 Task: Search for accommodations in Dongsheng, China, with a price range of 10,000 to 16,000, allowing pets, and including amenities like WiFi, TV, free parking, gym, and breakfast. Ensure self check-in and step-free access.
Action: Mouse moved to (409, 88)
Screenshot: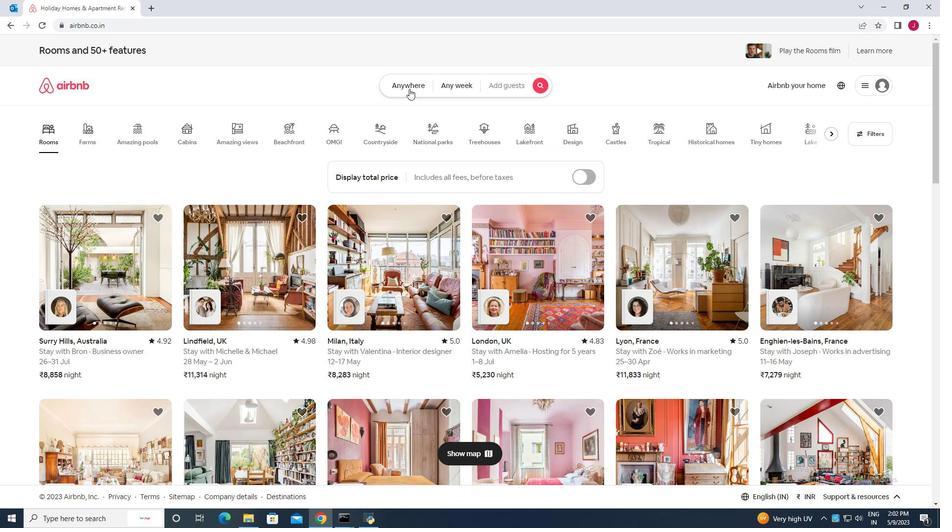 
Action: Mouse pressed left at (409, 88)
Screenshot: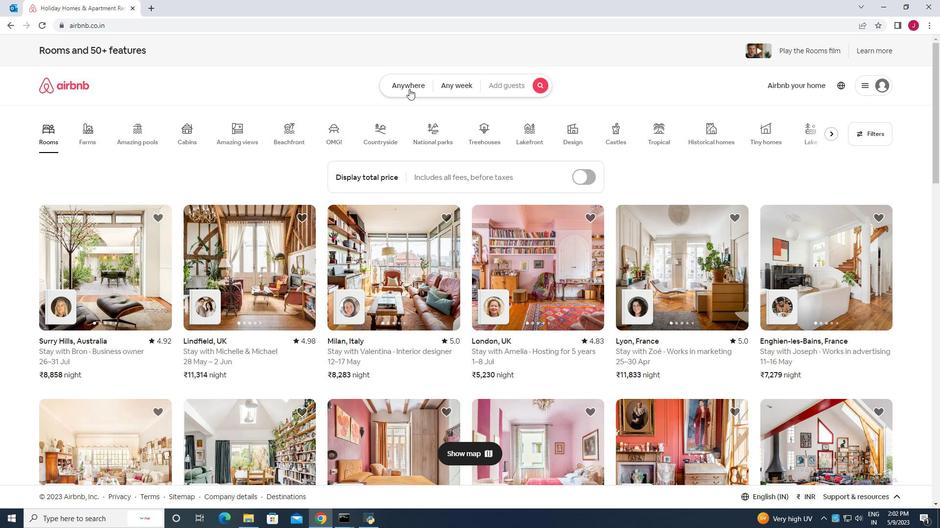 
Action: Mouse moved to (311, 126)
Screenshot: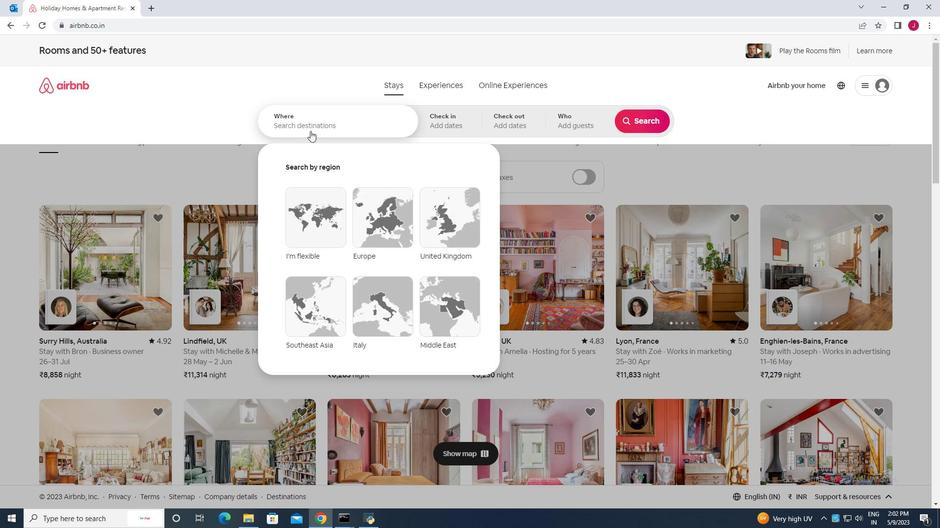 
Action: Mouse pressed left at (311, 126)
Screenshot: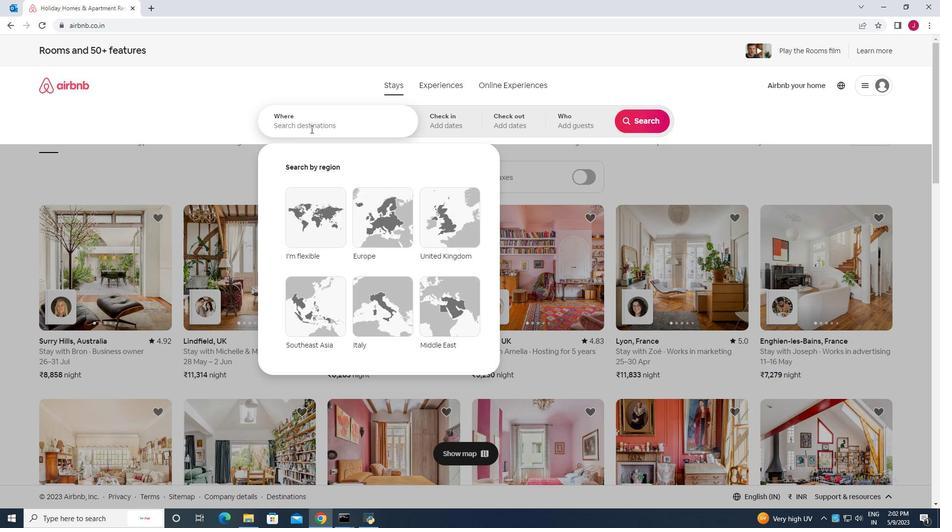 
Action: Key pressed <Key.caps_lock>D<Key.caps_lock>ongsheng<Key.space>china
Screenshot: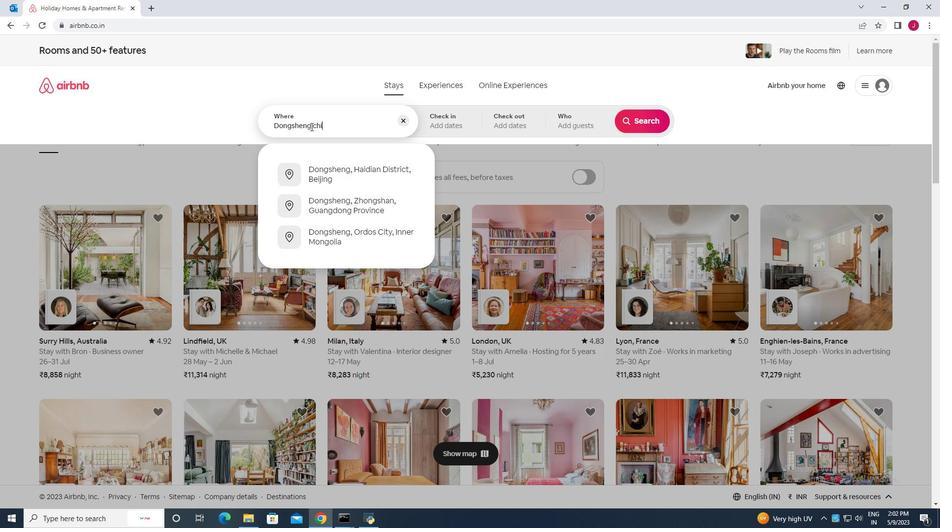 
Action: Mouse moved to (346, 139)
Screenshot: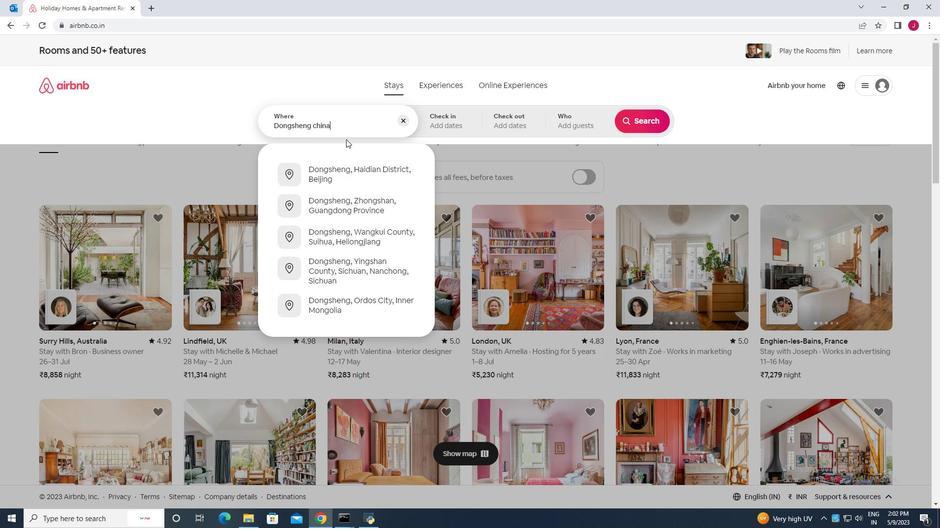 
Action: Key pressed <Key.enter>
Screenshot: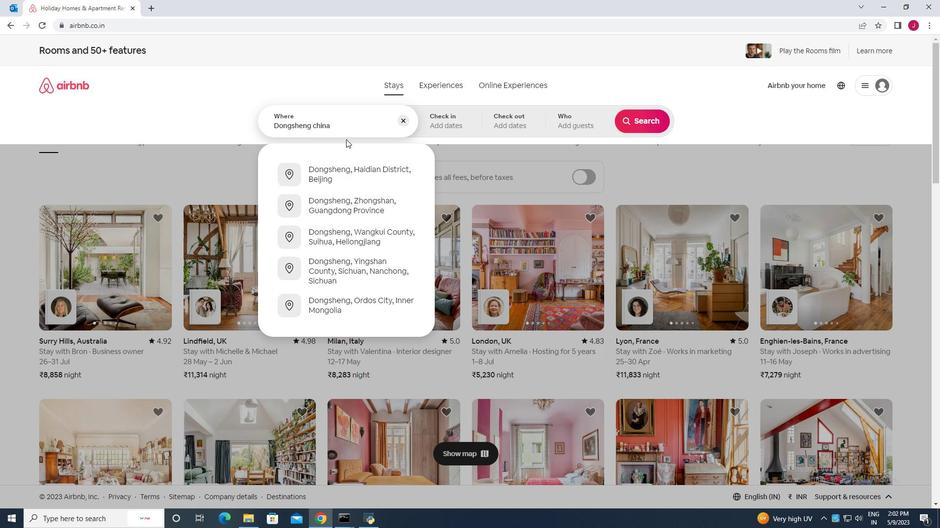 
Action: Mouse moved to (638, 200)
Screenshot: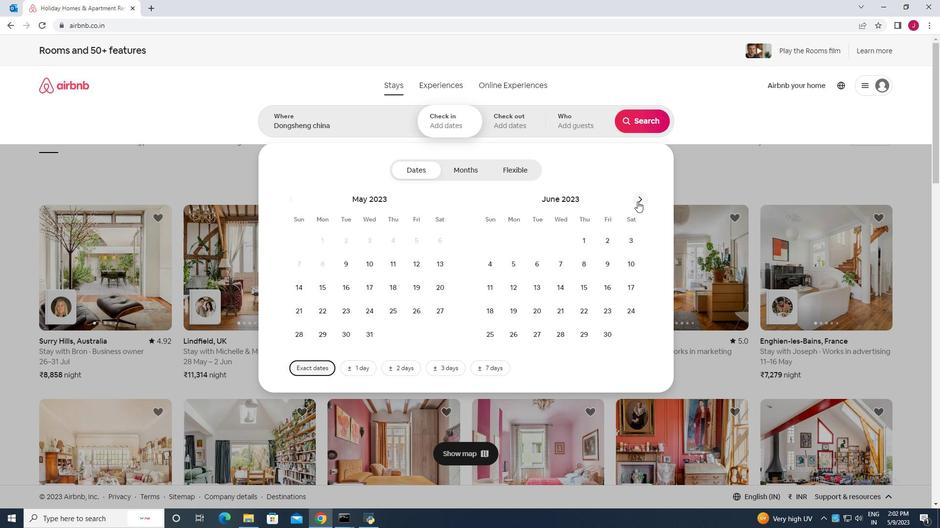 
Action: Mouse pressed left at (638, 200)
Screenshot: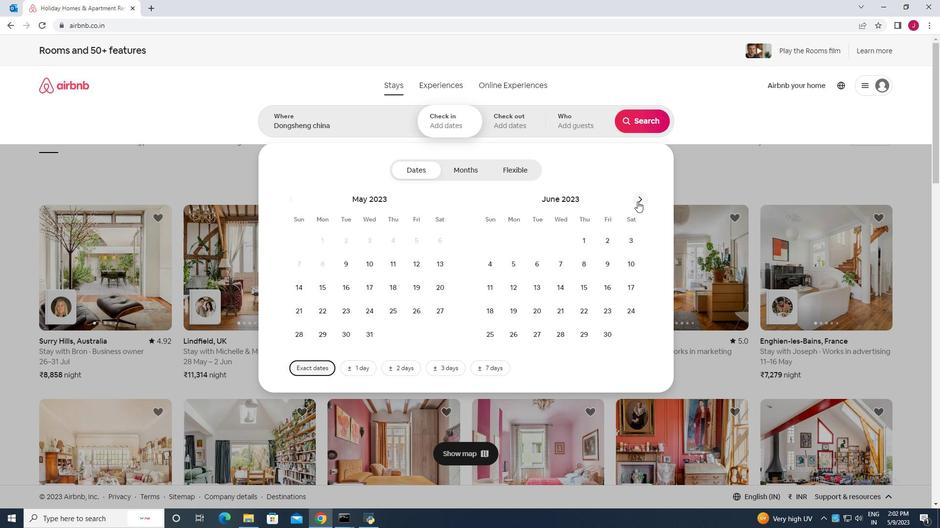 
Action: Mouse moved to (558, 288)
Screenshot: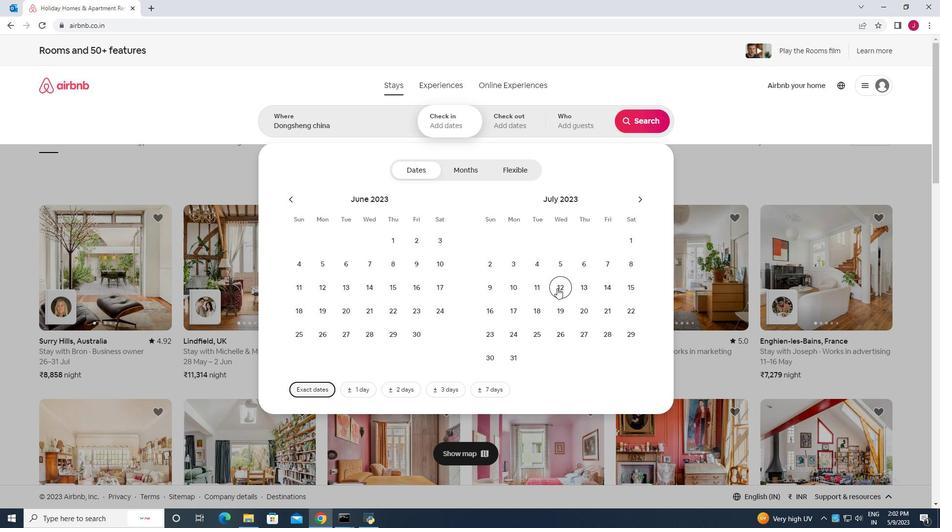 
Action: Mouse pressed left at (558, 288)
Screenshot: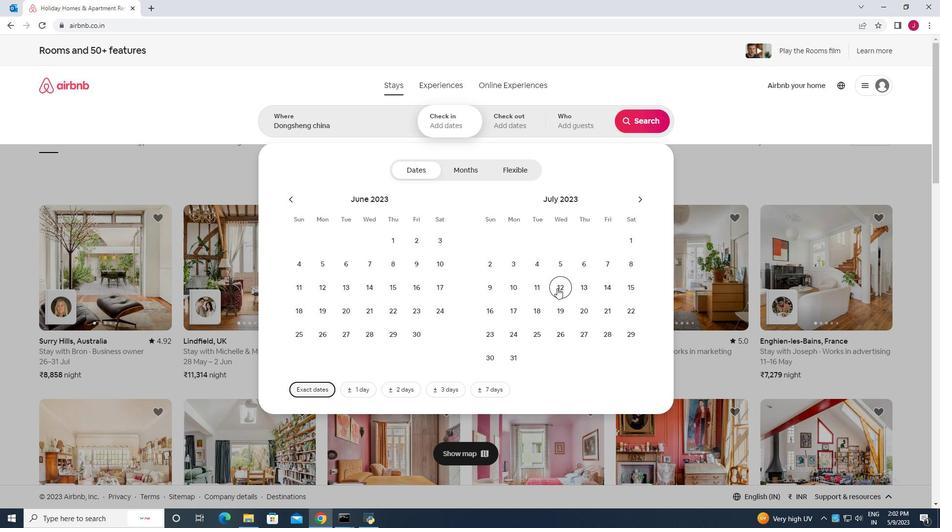 
Action: Mouse moved to (492, 312)
Screenshot: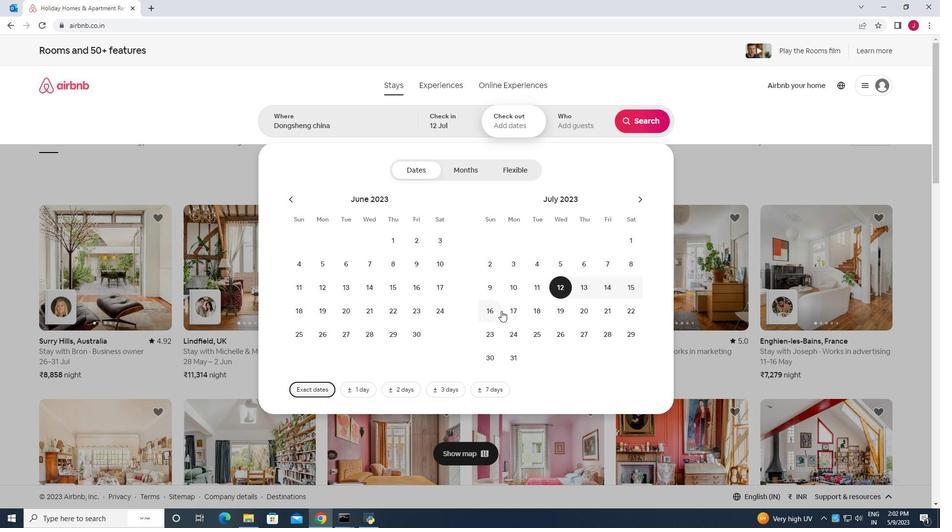
Action: Mouse pressed left at (492, 312)
Screenshot: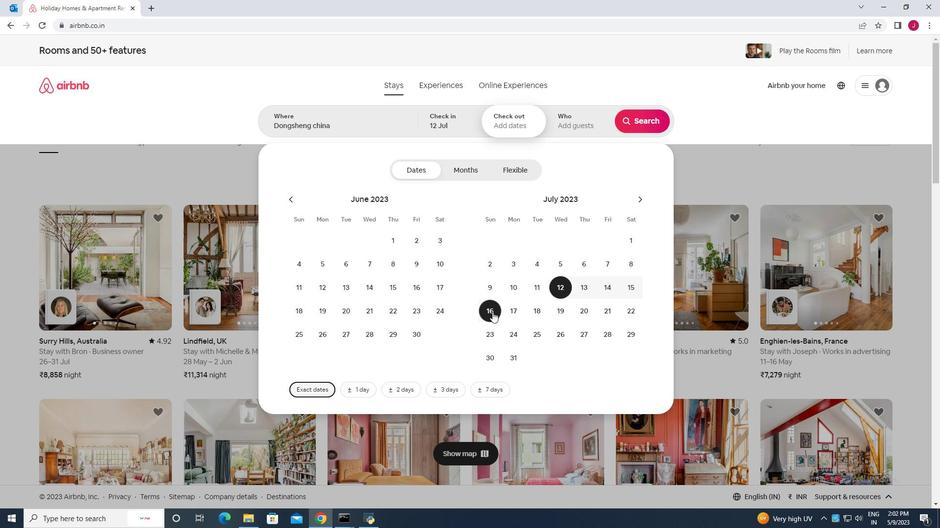 
Action: Mouse moved to (570, 119)
Screenshot: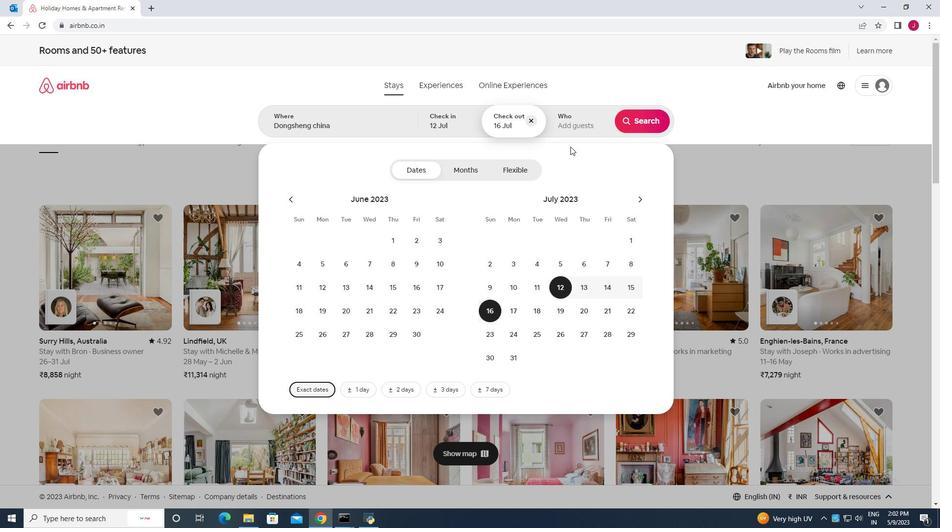 
Action: Mouse pressed left at (570, 119)
Screenshot: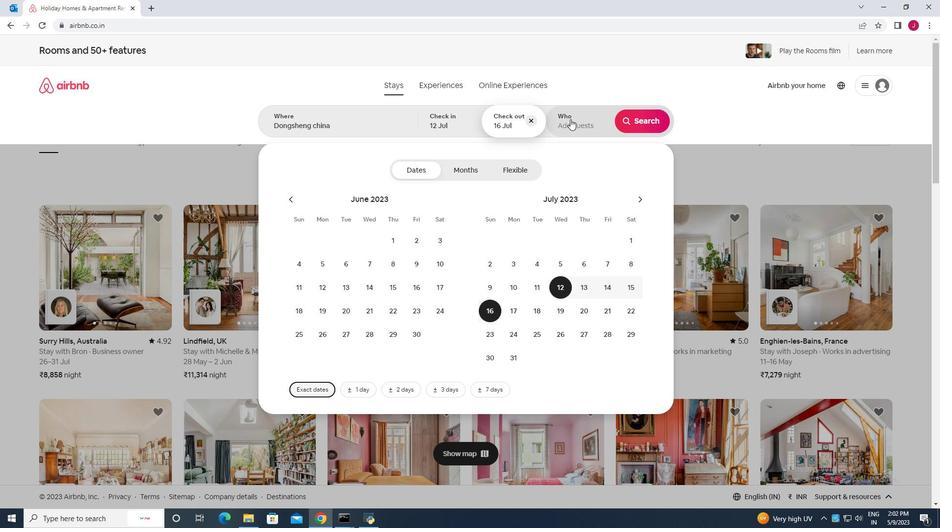 
Action: Mouse moved to (651, 171)
Screenshot: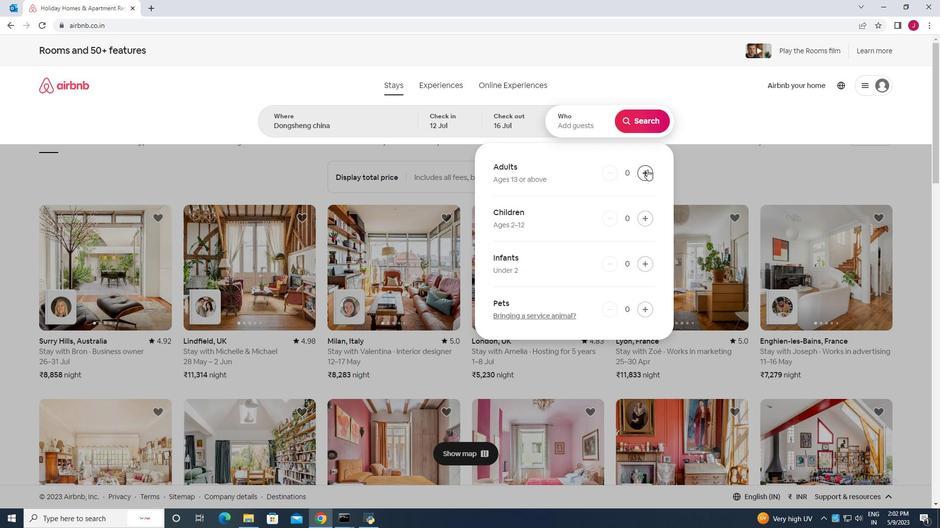 
Action: Mouse pressed left at (651, 171)
Screenshot: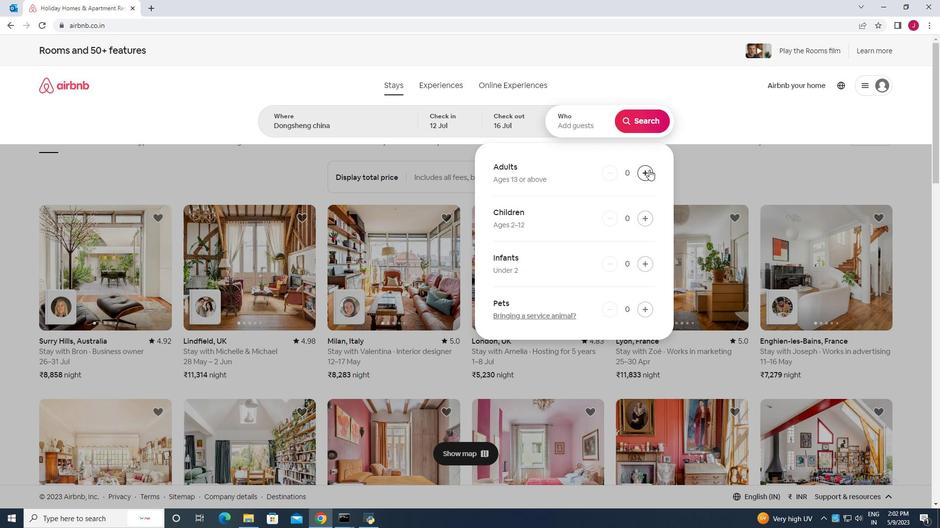 
Action: Mouse pressed left at (651, 171)
Screenshot: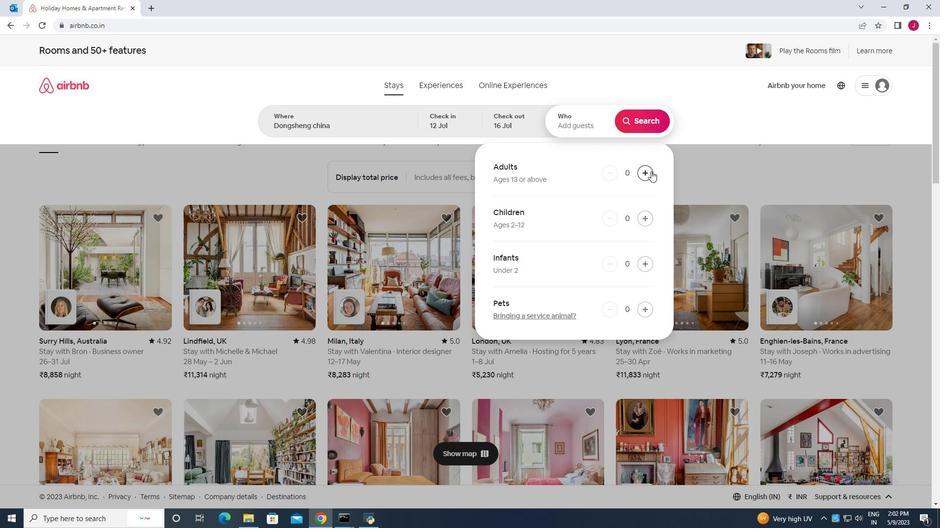 
Action: Mouse pressed left at (651, 171)
Screenshot: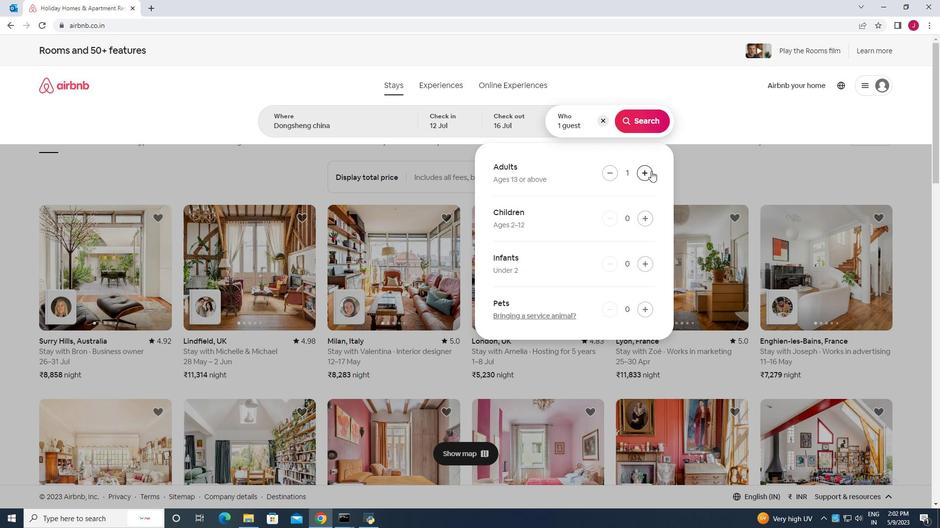 
Action: Mouse pressed left at (651, 171)
Screenshot: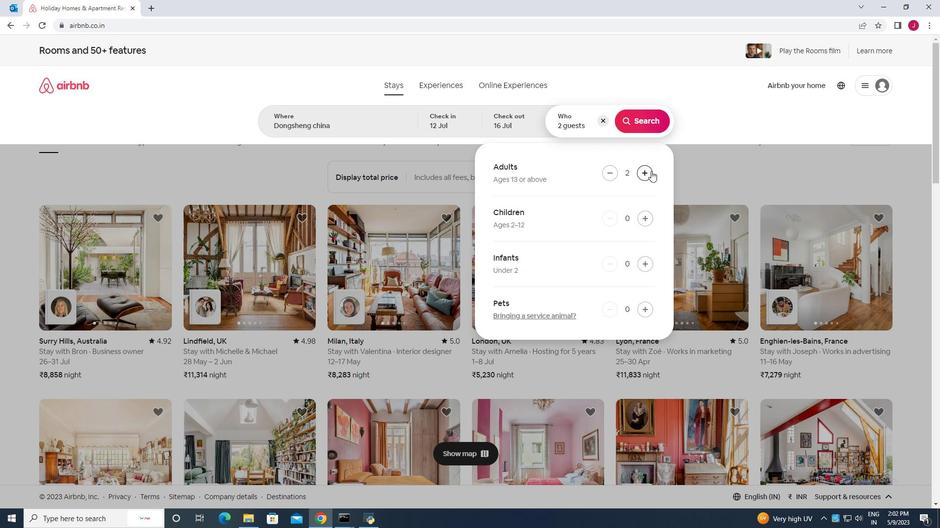 
Action: Mouse pressed left at (651, 171)
Screenshot: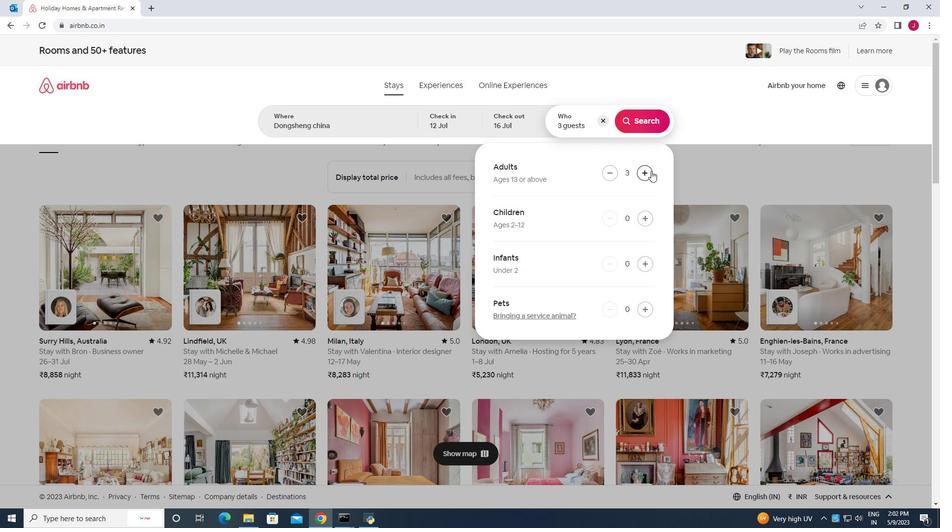 
Action: Mouse pressed left at (651, 171)
Screenshot: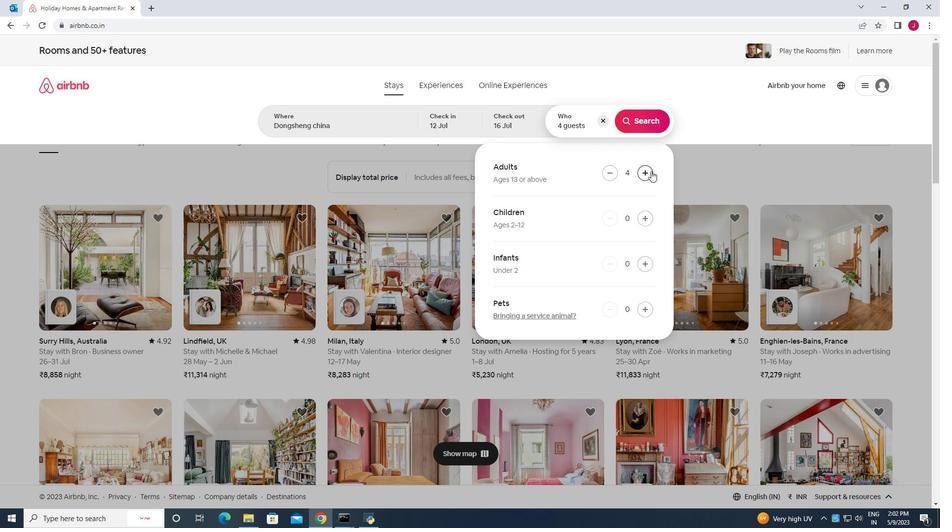
Action: Mouse pressed left at (651, 171)
Screenshot: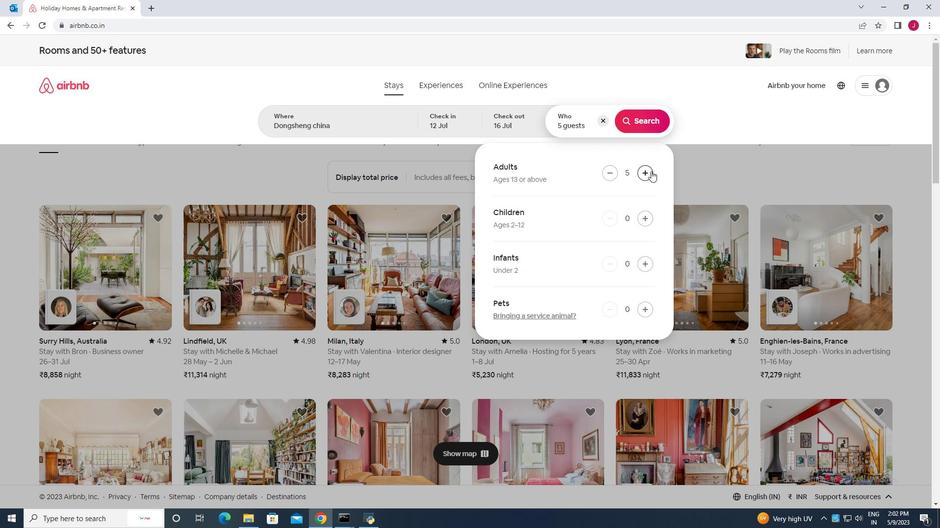 
Action: Mouse pressed left at (651, 171)
Screenshot: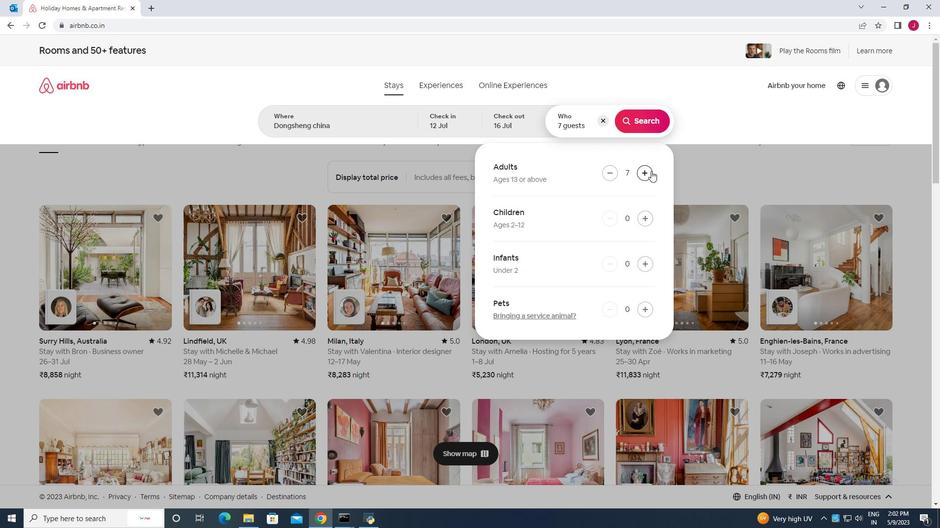 
Action: Mouse moved to (647, 117)
Screenshot: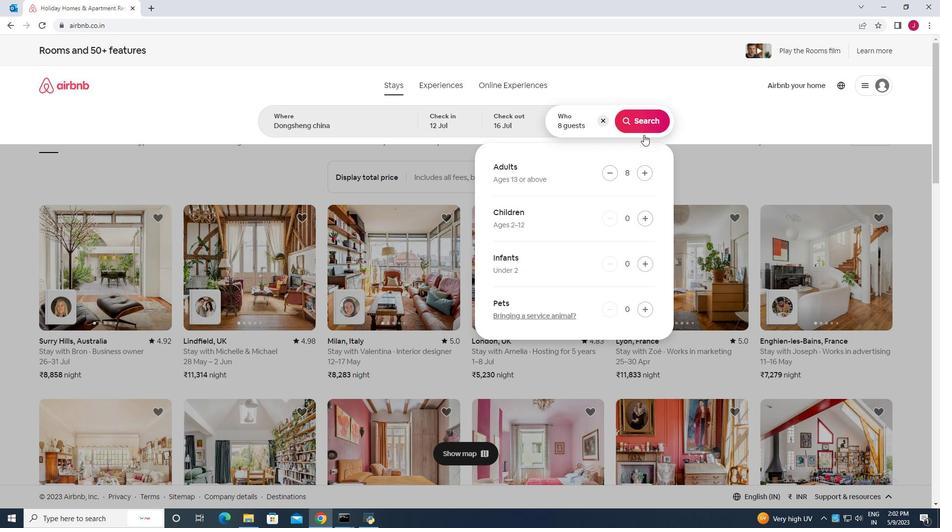 
Action: Mouse pressed left at (647, 117)
Screenshot: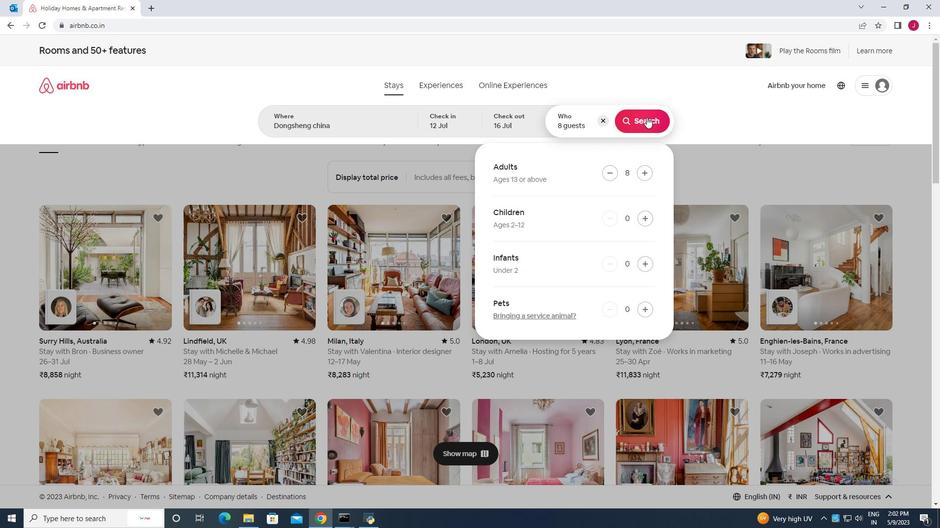 
Action: Mouse moved to (899, 94)
Screenshot: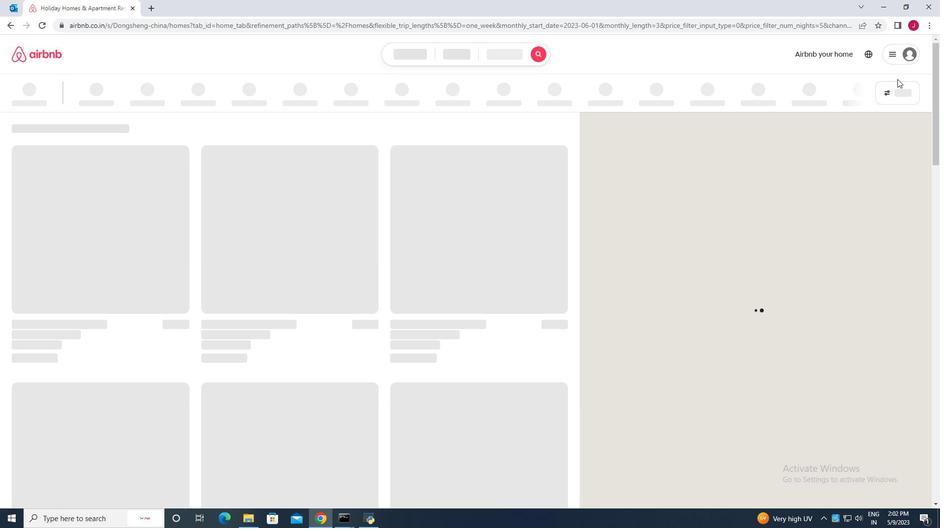 
Action: Mouse pressed left at (899, 94)
Screenshot: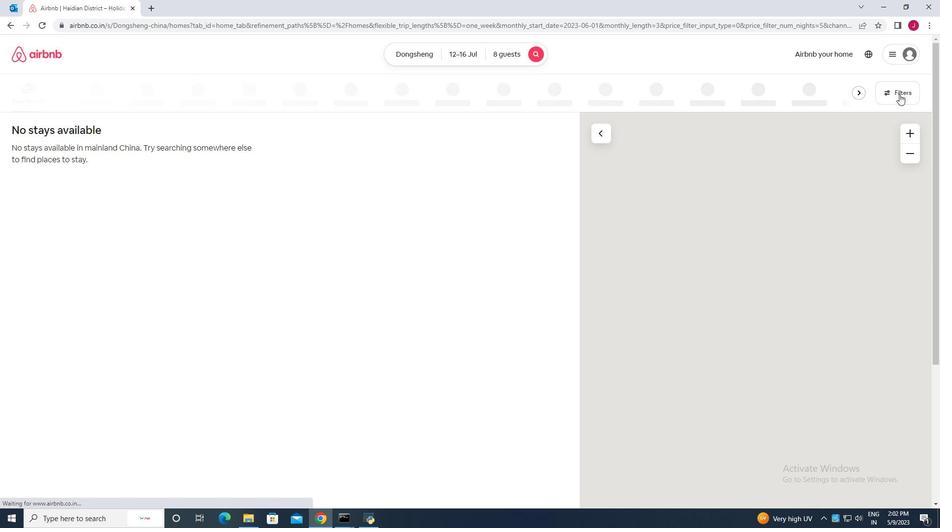 
Action: Mouse moved to (354, 338)
Screenshot: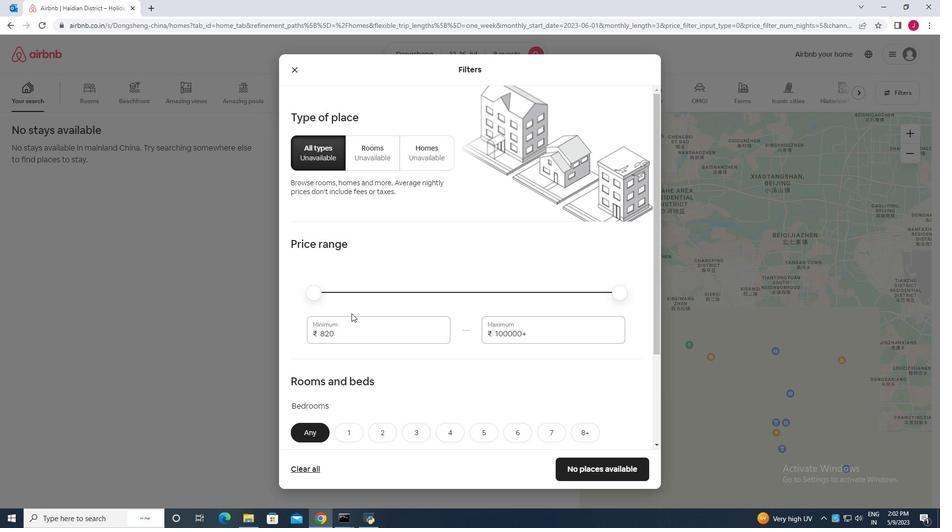 
Action: Mouse pressed left at (354, 338)
Screenshot: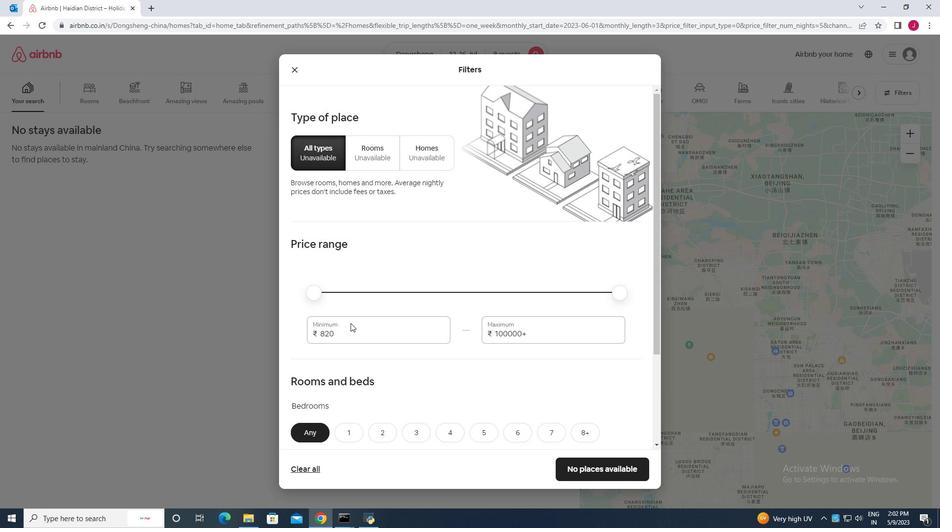 
Action: Mouse moved to (353, 336)
Screenshot: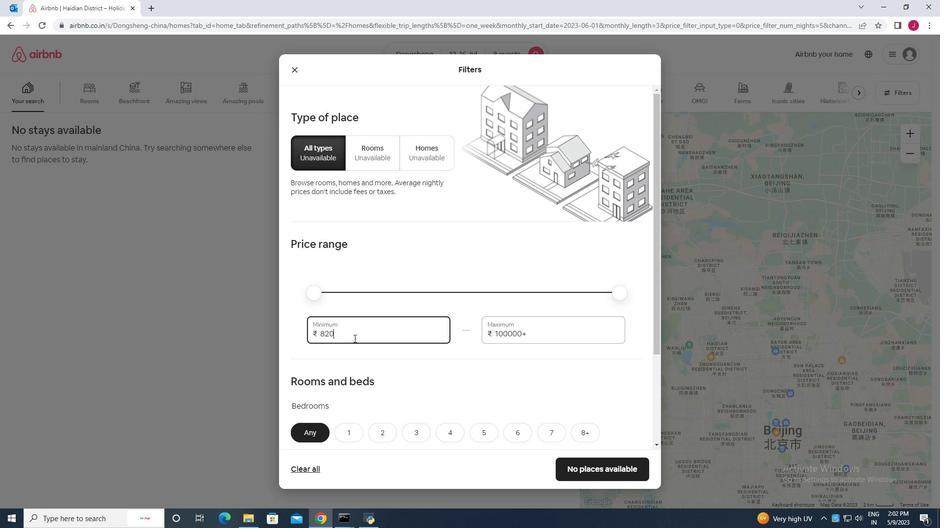 
Action: Key pressed <Key.backspace><Key.backspace><Key.backspace><Key.backspace><Key.backspace><Key.backspace><Key.backspace><Key.backspace>10000
Screenshot: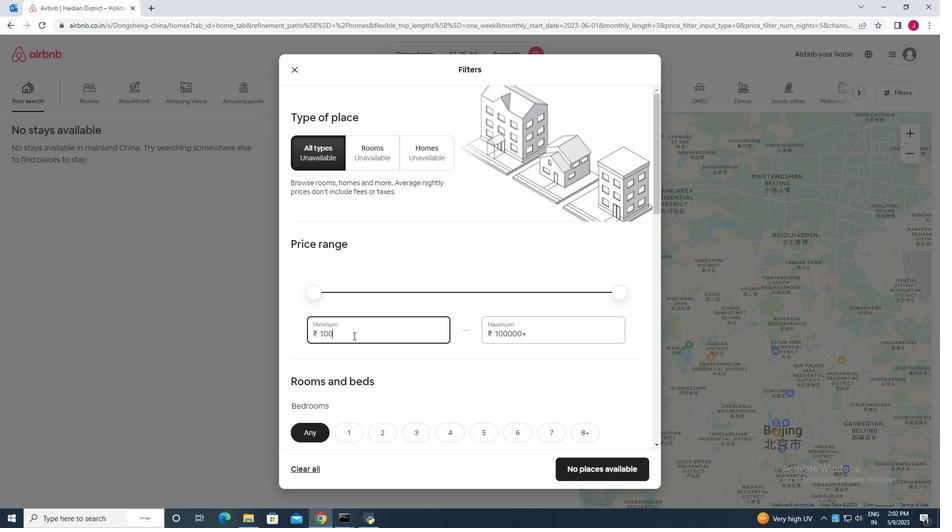 
Action: Mouse moved to (553, 336)
Screenshot: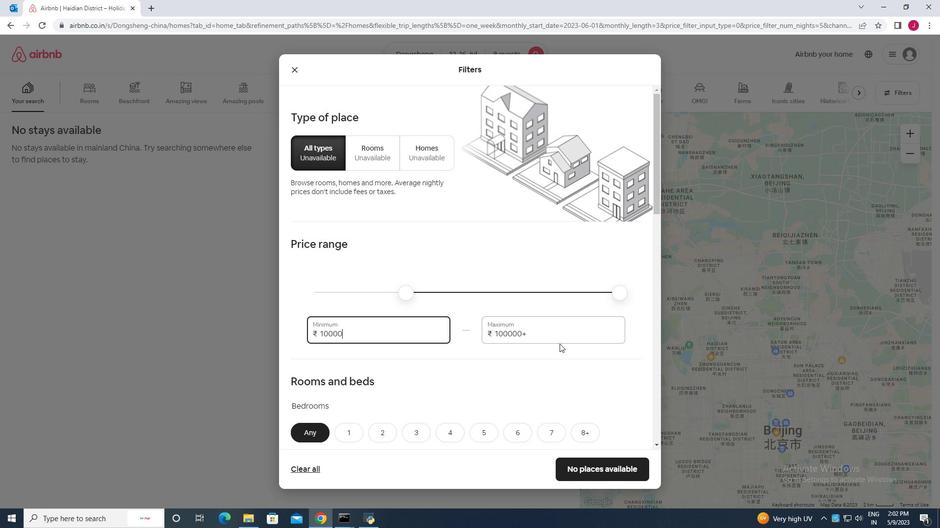 
Action: Mouse pressed left at (553, 336)
Screenshot: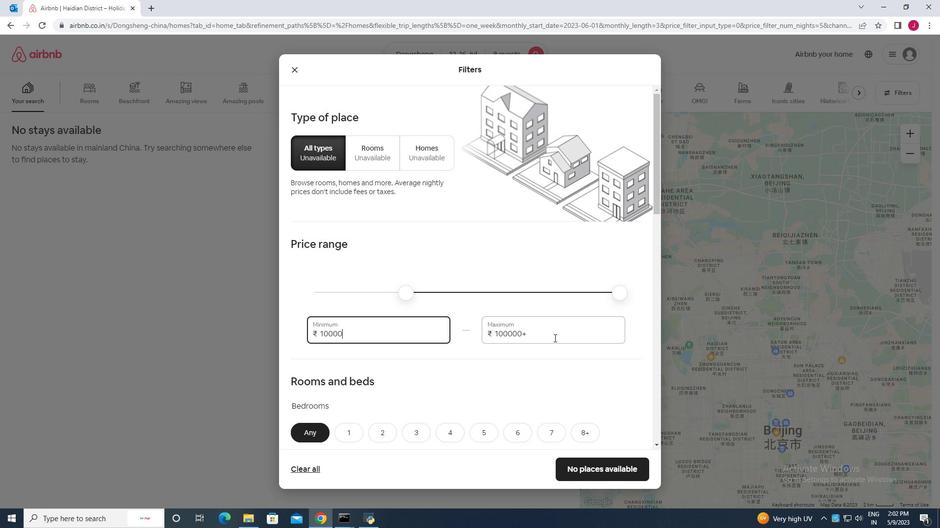
Action: Mouse moved to (553, 336)
Screenshot: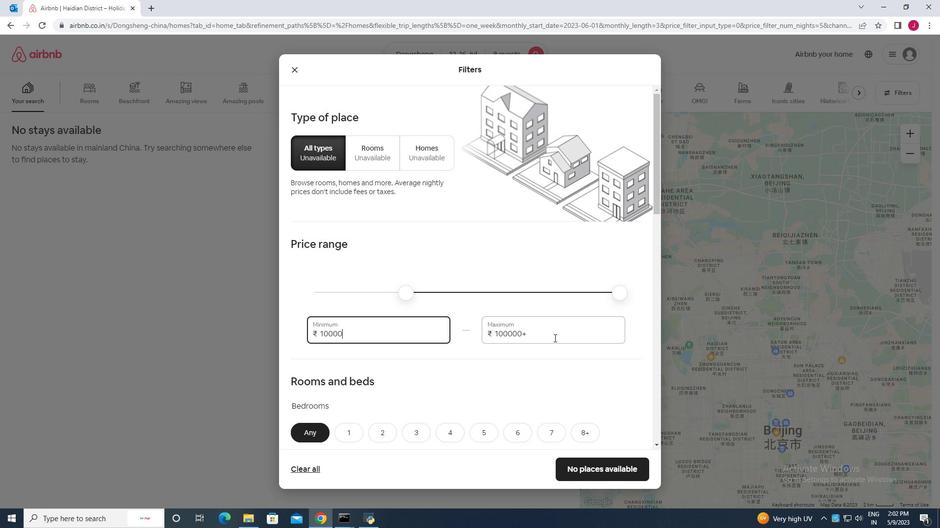 
Action: Key pressed <Key.backspace><Key.backspace><Key.backspace><Key.backspace><Key.backspace><Key.backspace>6000
Screenshot: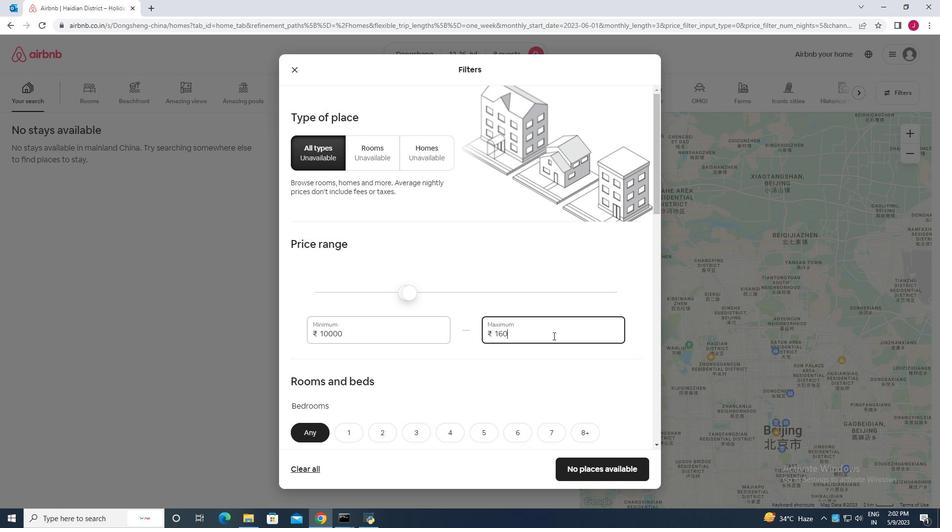 
Action: Mouse moved to (528, 359)
Screenshot: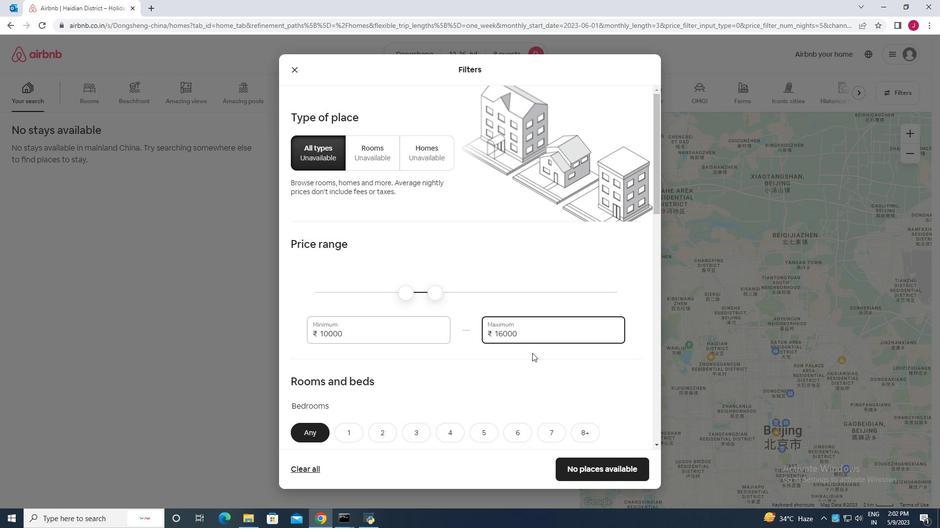 
Action: Mouse scrolled (528, 358) with delta (0, 0)
Screenshot: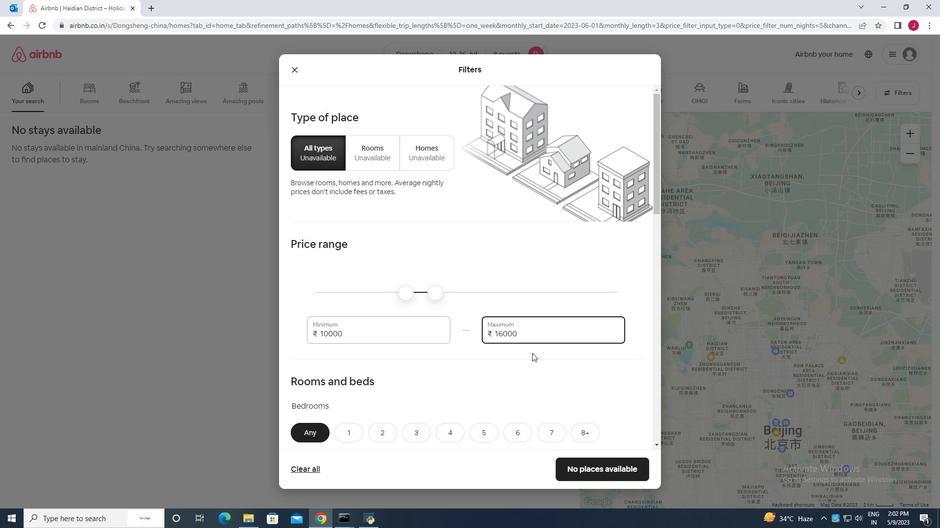 
Action: Mouse moved to (528, 359)
Screenshot: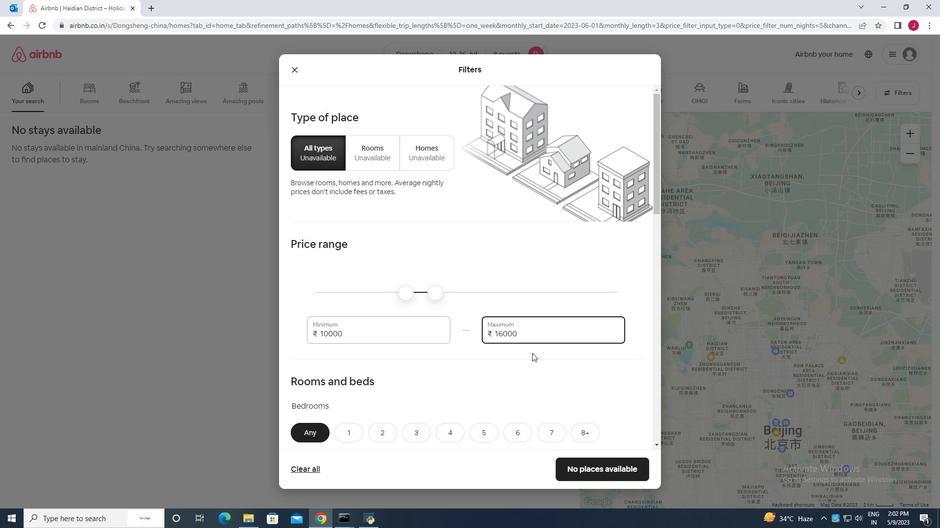 
Action: Mouse scrolled (528, 359) with delta (0, 0)
Screenshot: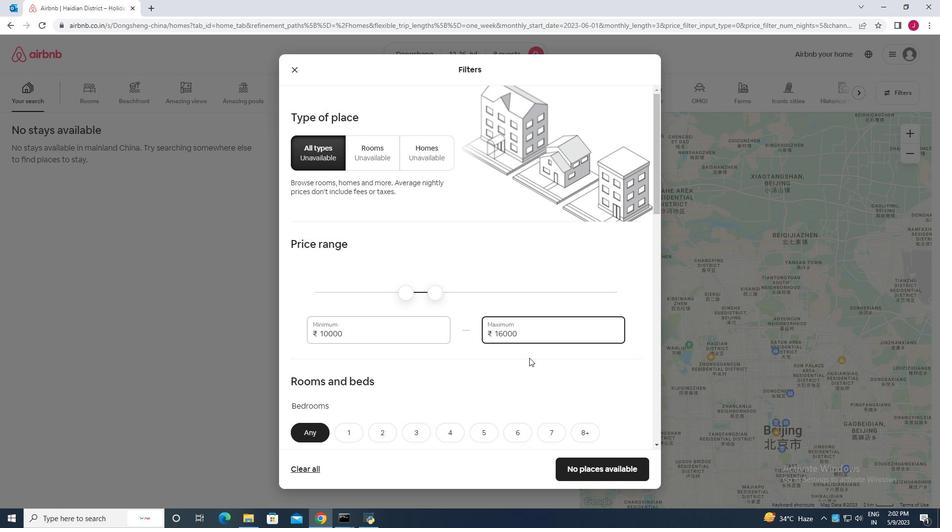
Action: Mouse scrolled (528, 359) with delta (0, 0)
Screenshot: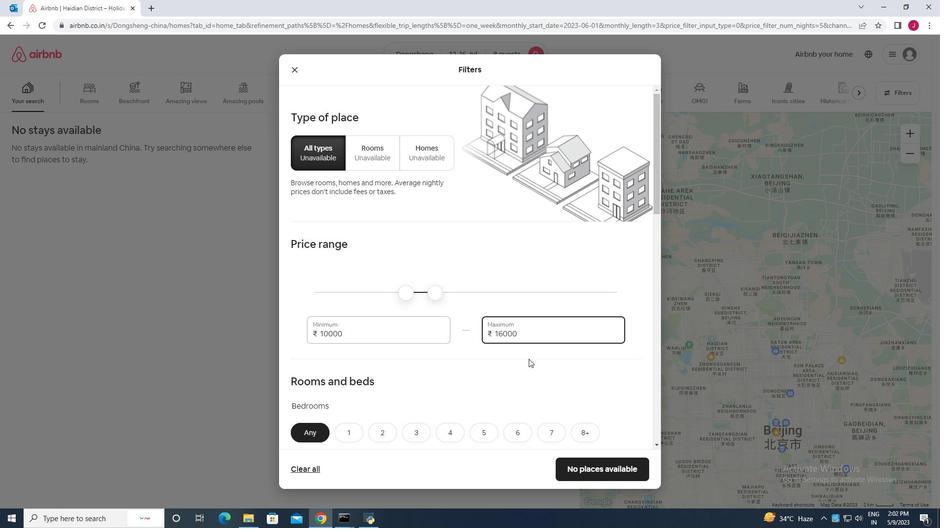 
Action: Mouse moved to (533, 337)
Screenshot: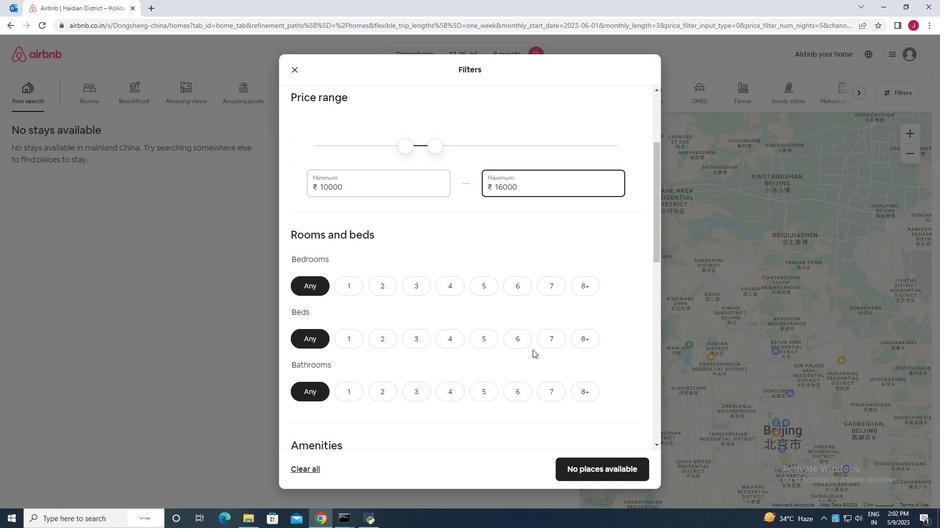 
Action: Mouse scrolled (533, 336) with delta (0, 0)
Screenshot: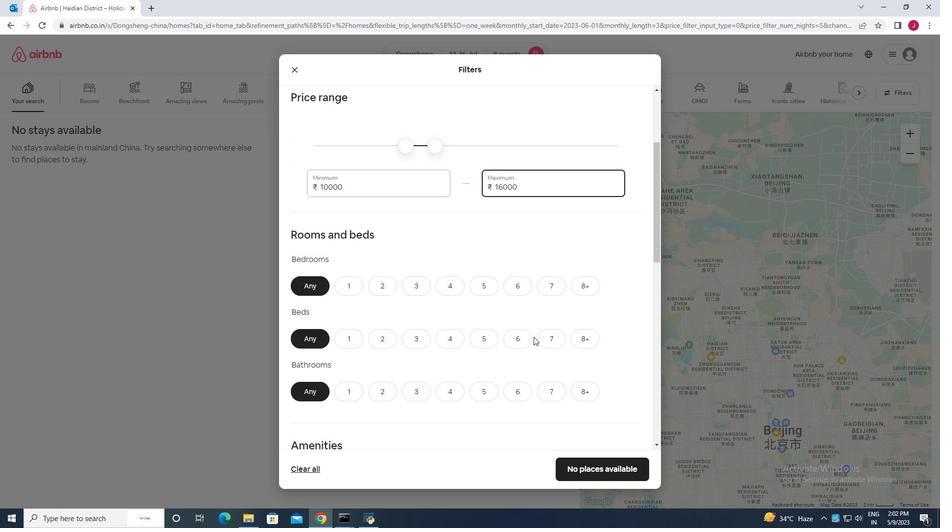 
Action: Mouse scrolled (533, 336) with delta (0, 0)
Screenshot: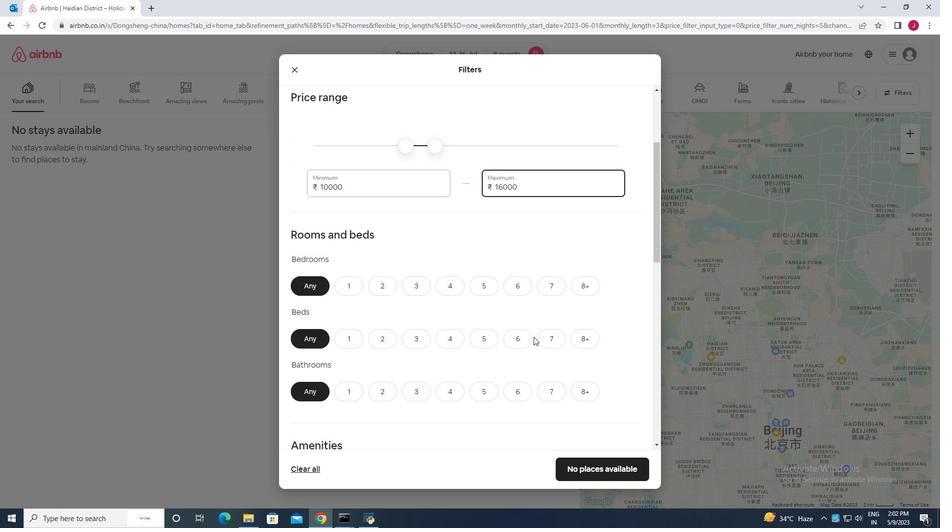 
Action: Mouse moved to (584, 187)
Screenshot: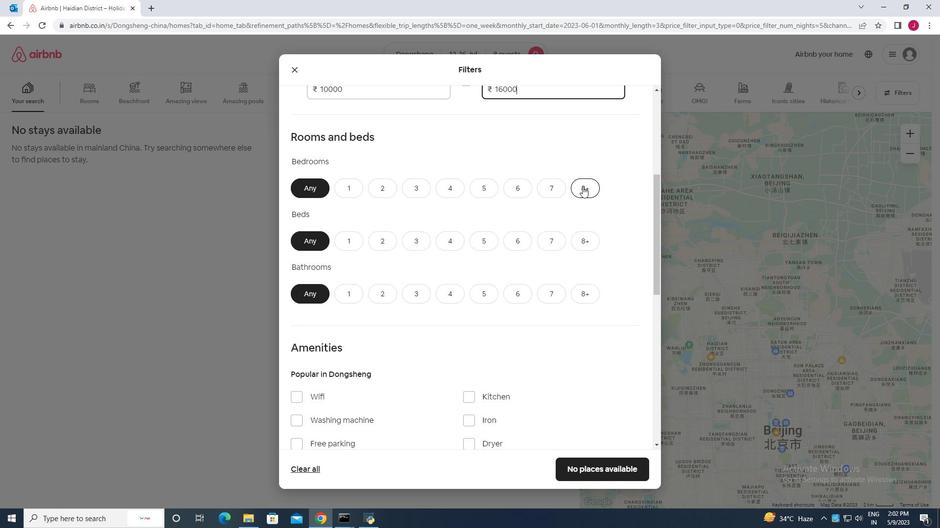 
Action: Mouse pressed left at (584, 187)
Screenshot: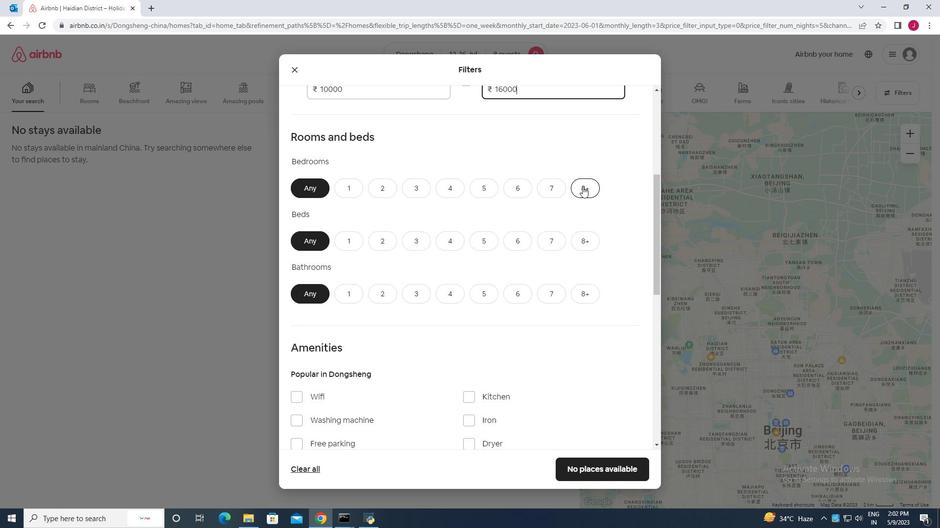
Action: Mouse moved to (586, 237)
Screenshot: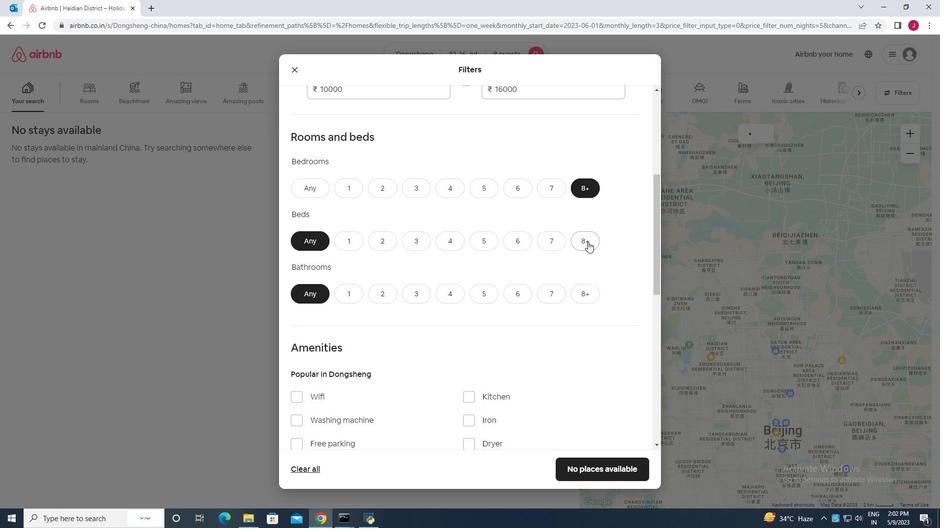 
Action: Mouse pressed left at (586, 237)
Screenshot: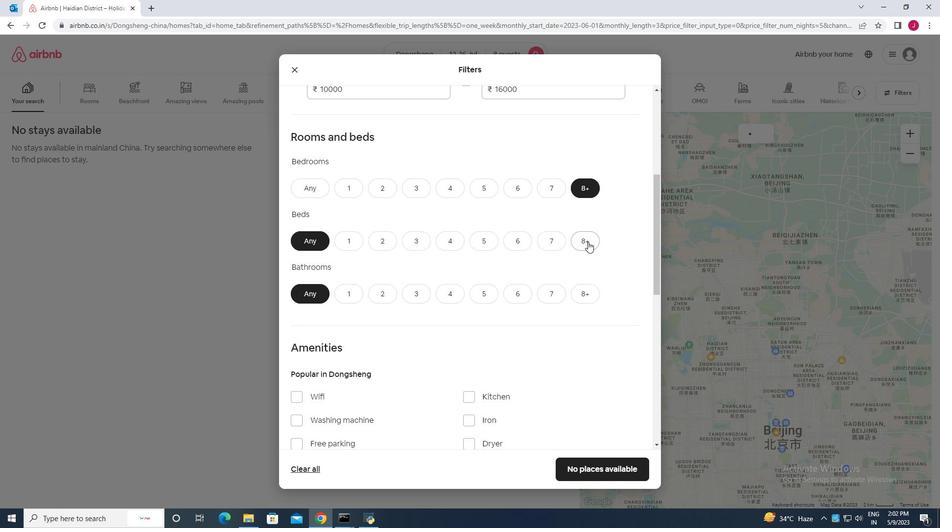 
Action: Mouse moved to (585, 291)
Screenshot: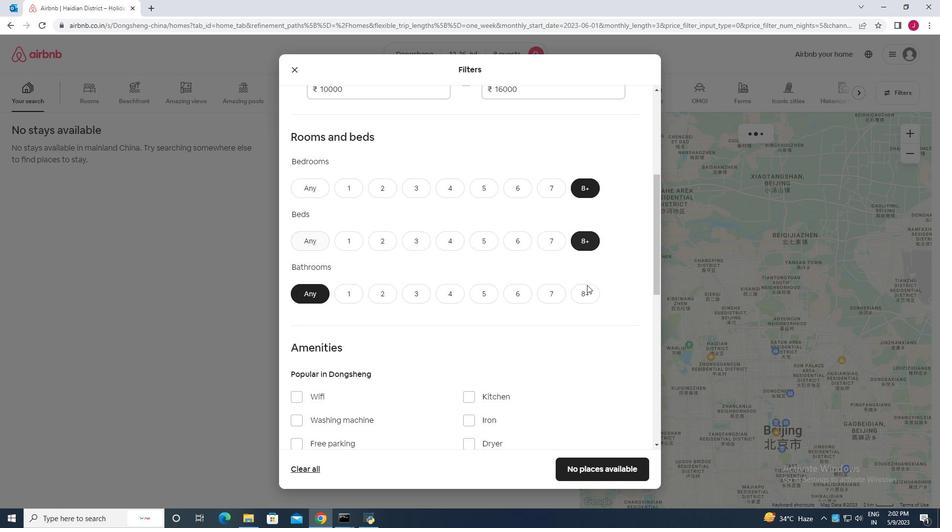 
Action: Mouse pressed left at (585, 291)
Screenshot: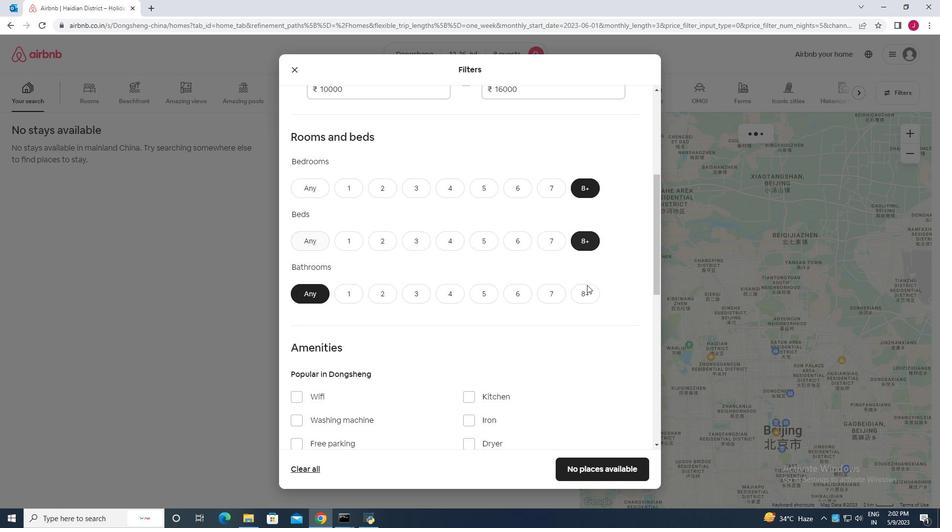 
Action: Mouse moved to (469, 287)
Screenshot: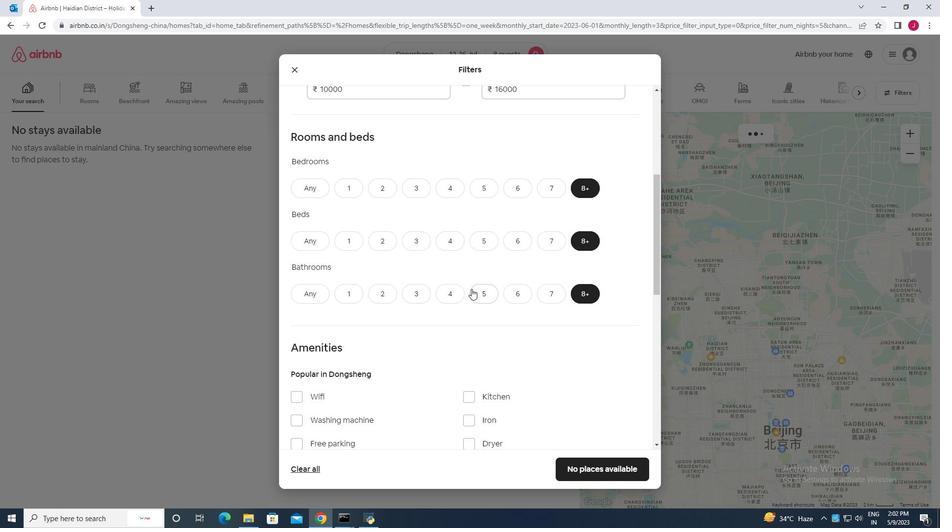 
Action: Mouse scrolled (469, 286) with delta (0, 0)
Screenshot: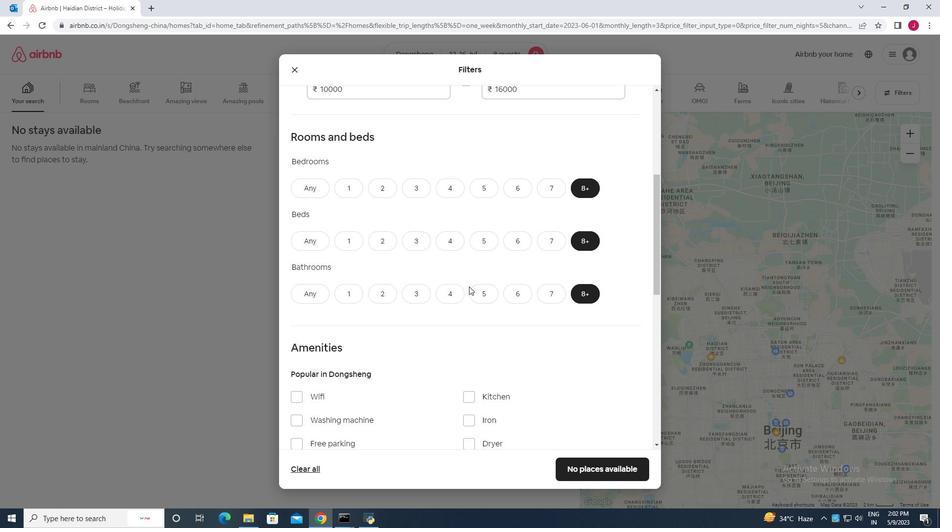 
Action: Mouse scrolled (469, 286) with delta (0, 0)
Screenshot: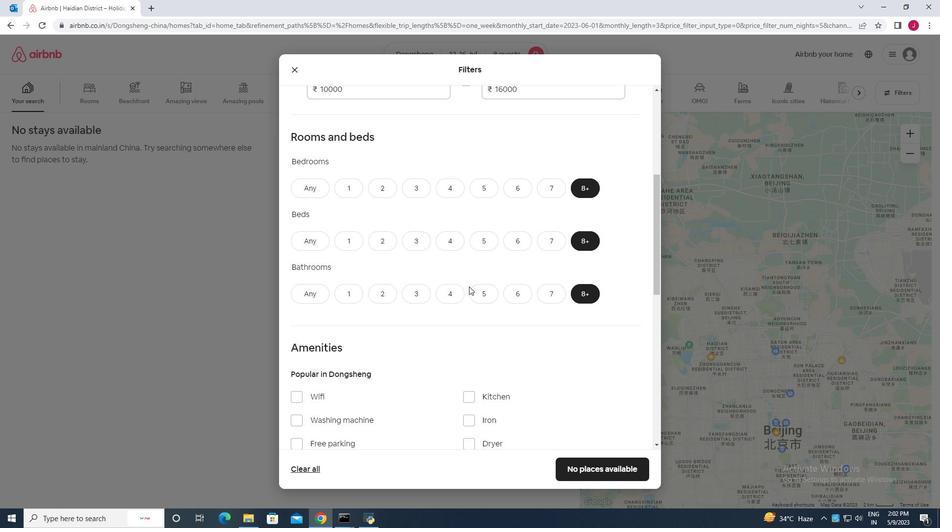 
Action: Mouse moved to (466, 286)
Screenshot: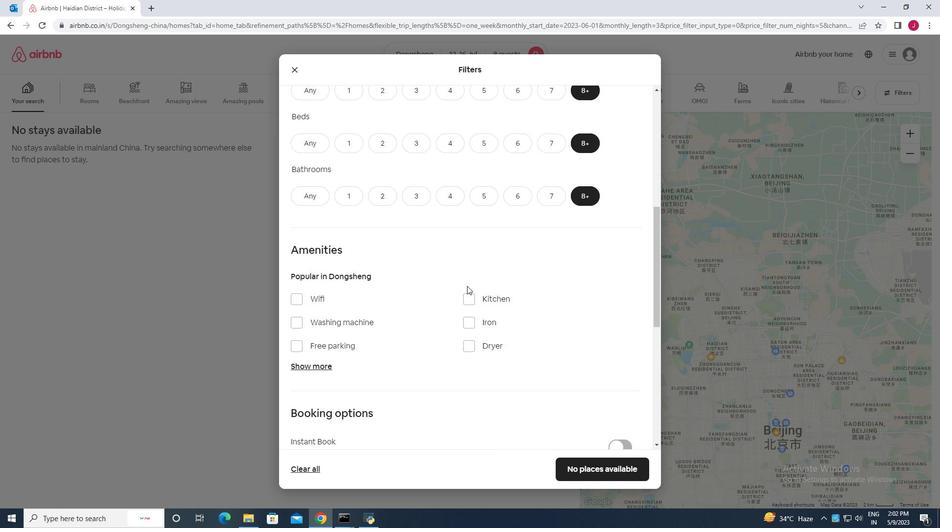 
Action: Mouse scrolled (466, 285) with delta (0, 0)
Screenshot: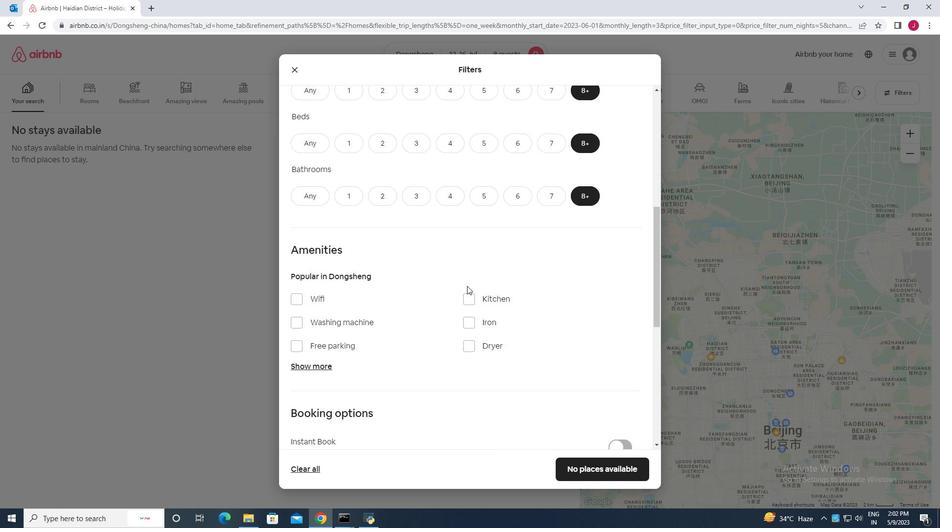
Action: Mouse moved to (312, 317)
Screenshot: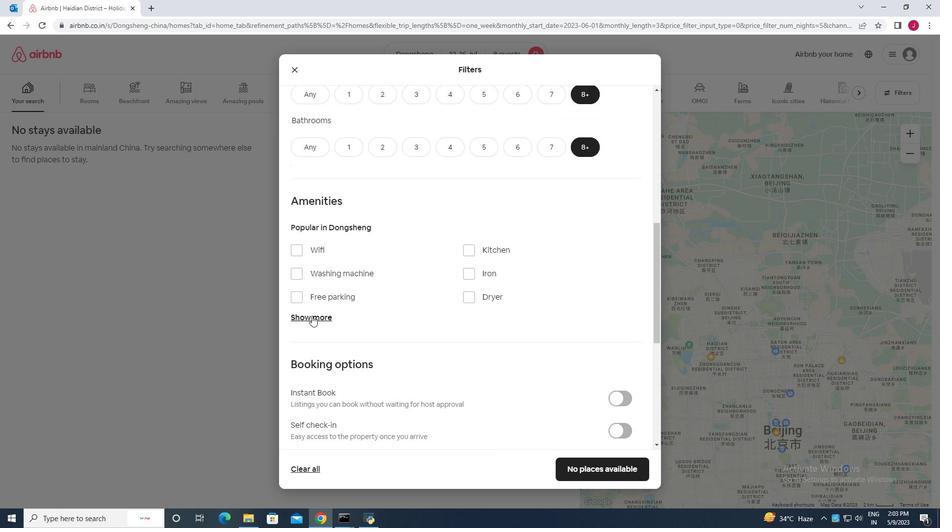 
Action: Mouse pressed left at (312, 317)
Screenshot: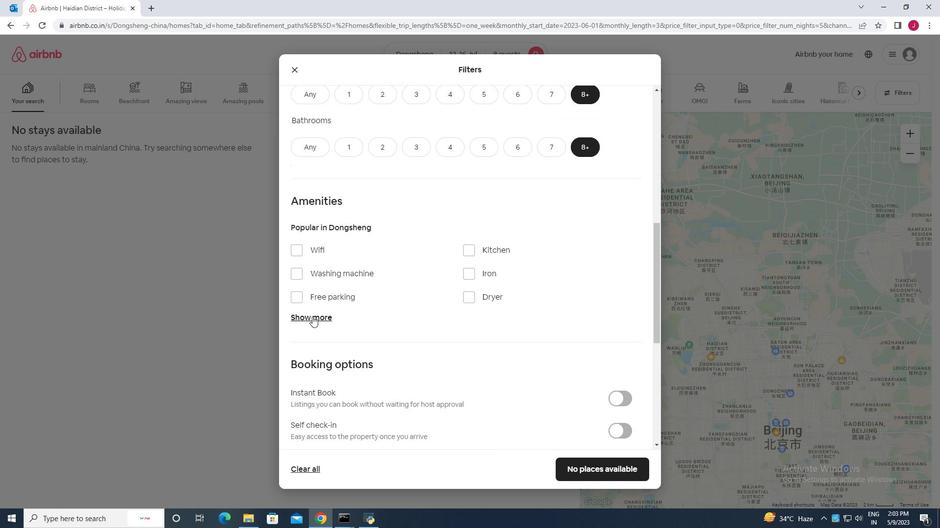 
Action: Mouse moved to (326, 260)
Screenshot: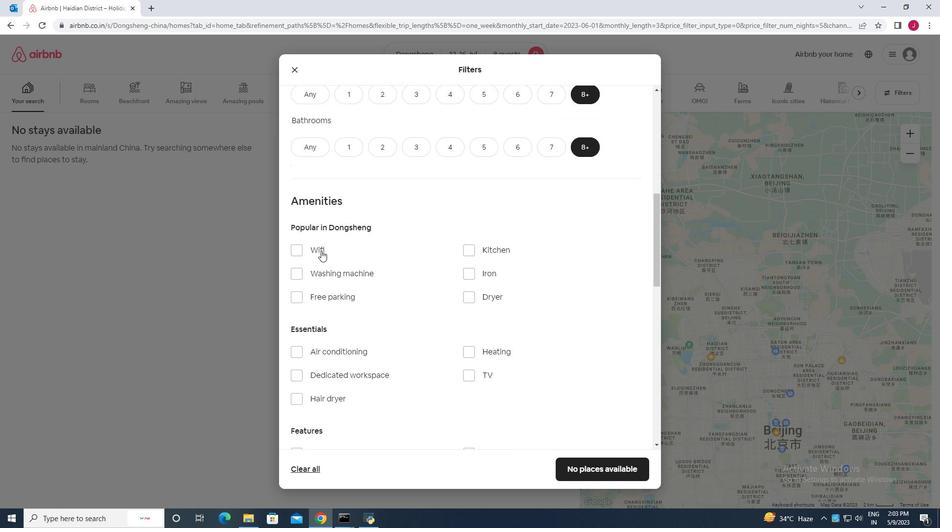 
Action: Mouse scrolled (326, 261) with delta (0, 0)
Screenshot: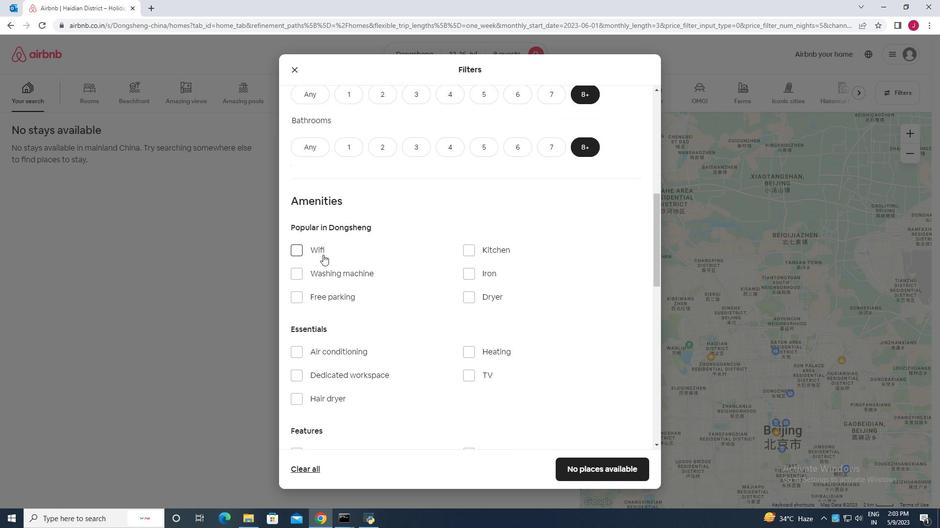 
Action: Mouse scrolled (326, 261) with delta (0, 0)
Screenshot: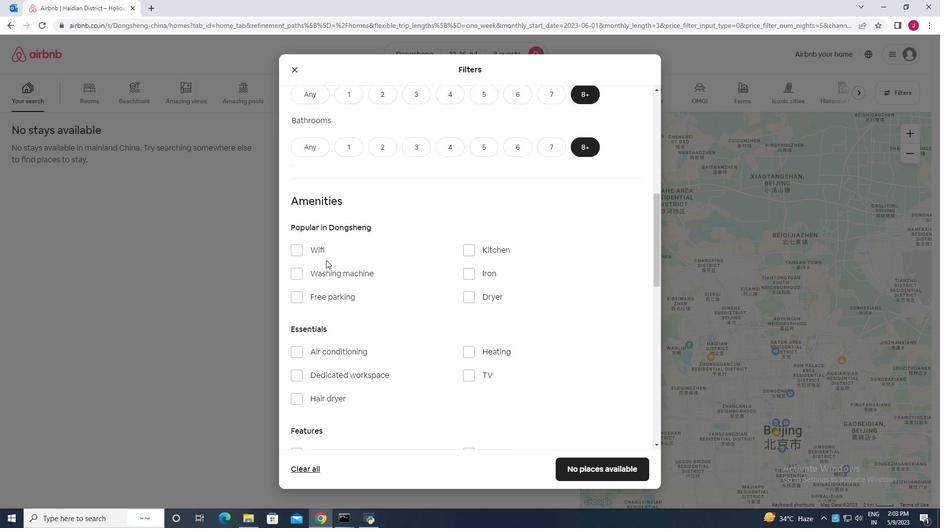 
Action: Mouse moved to (326, 261)
Screenshot: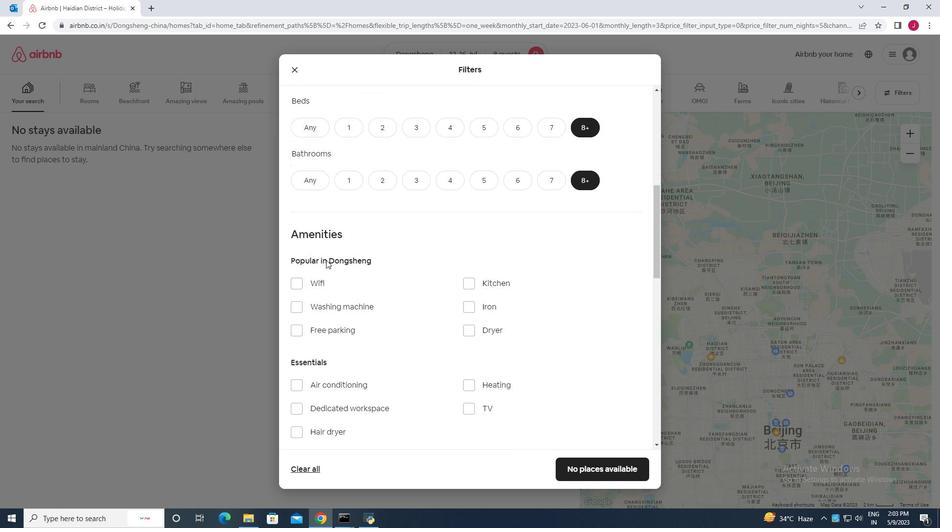 
Action: Mouse scrolled (326, 261) with delta (0, 0)
Screenshot: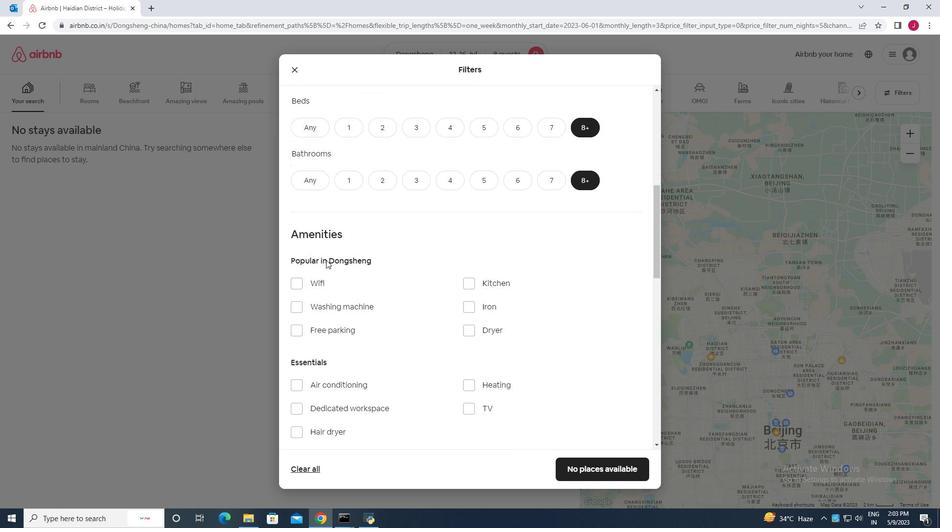 
Action: Mouse moved to (326, 262)
Screenshot: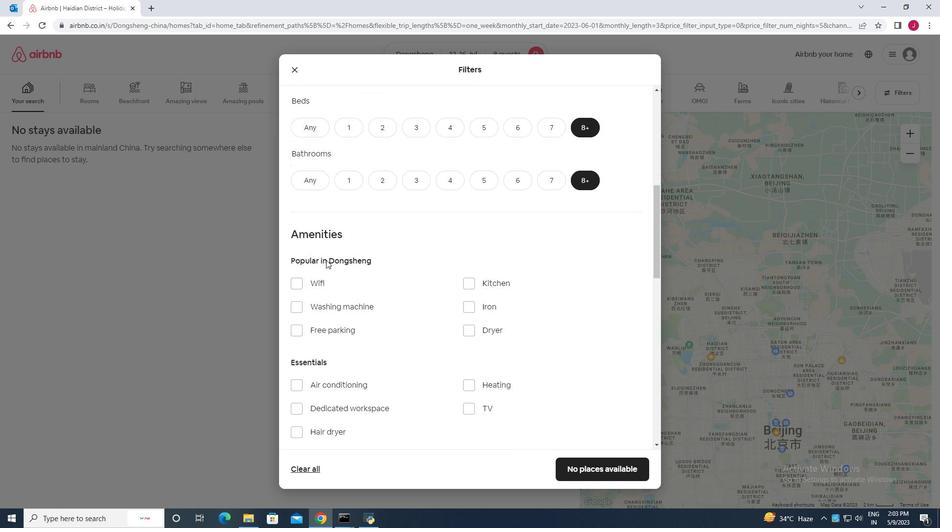 
Action: Mouse scrolled (326, 261) with delta (0, 0)
Screenshot: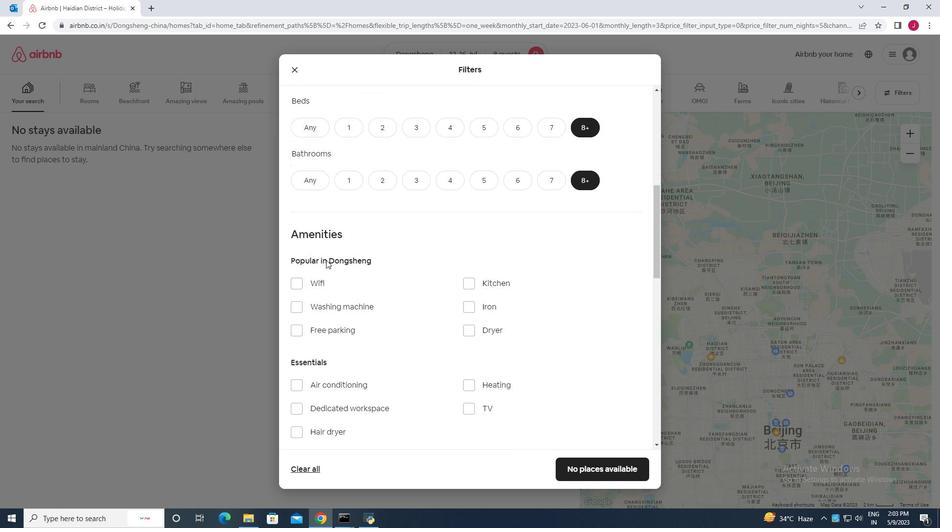 
Action: Mouse moved to (326, 263)
Screenshot: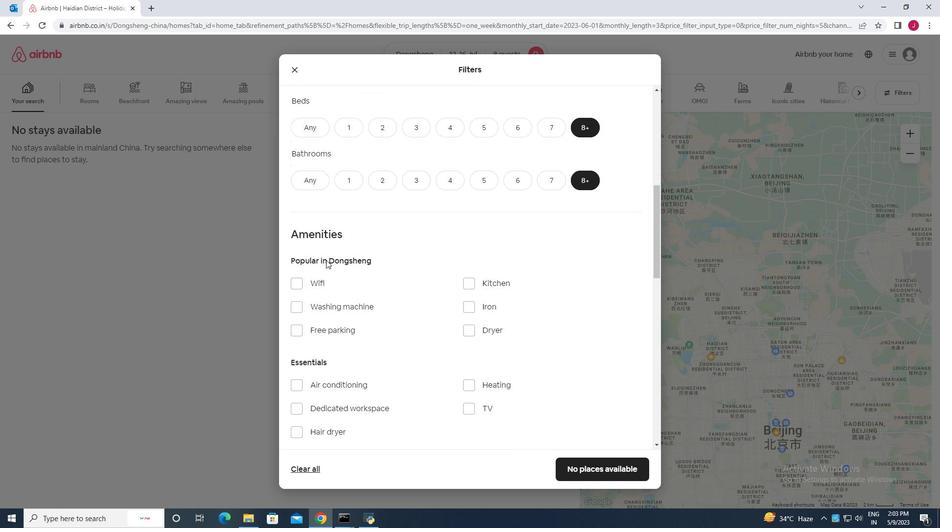 
Action: Mouse scrolled (326, 262) with delta (0, 0)
Screenshot: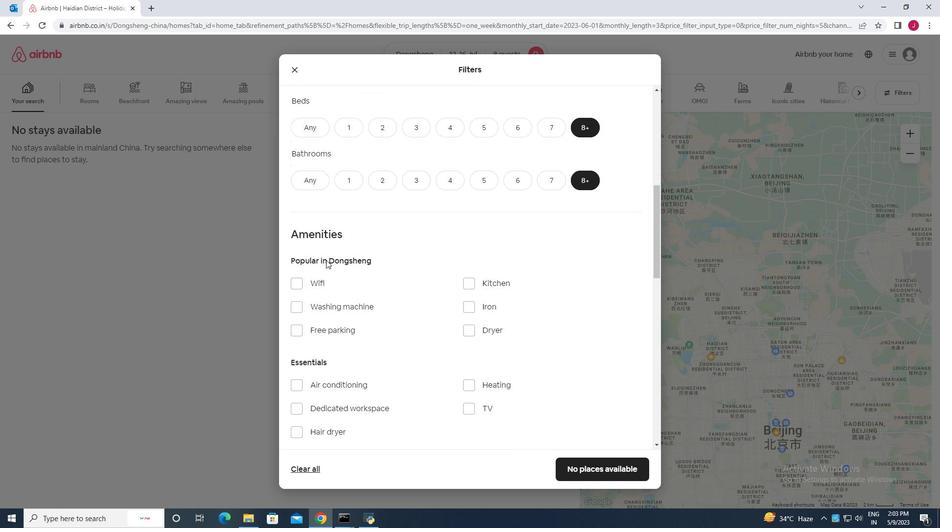 
Action: Mouse moved to (327, 263)
Screenshot: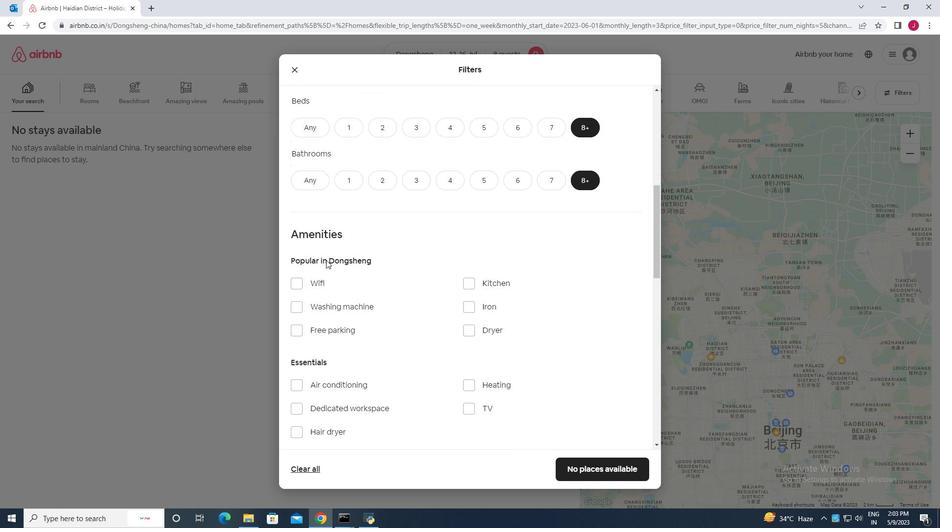 
Action: Mouse scrolled (327, 263) with delta (0, 0)
Screenshot: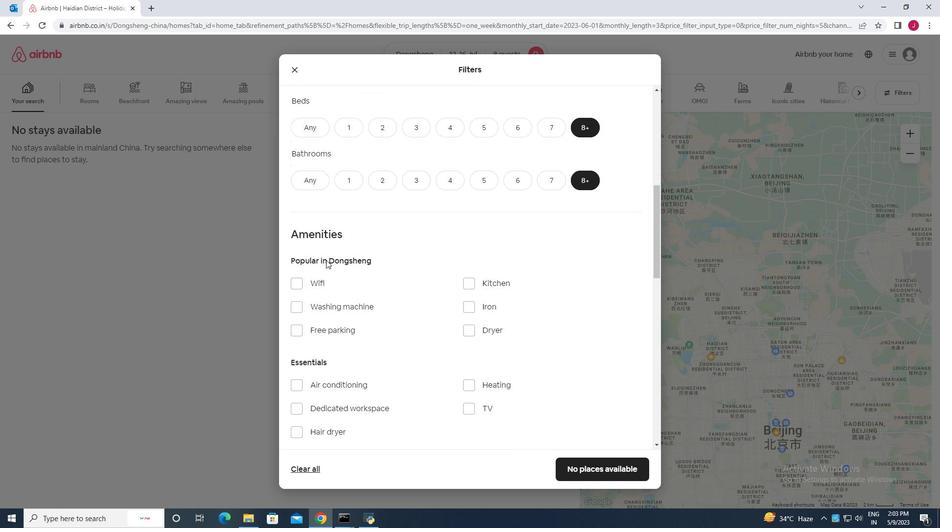 
Action: Mouse moved to (327, 264)
Screenshot: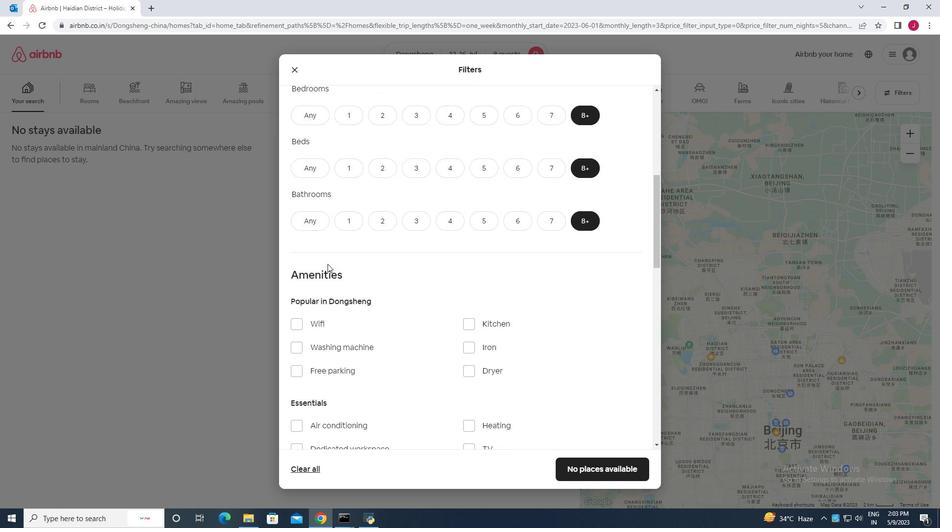 
Action: Mouse scrolled (327, 265) with delta (0, 0)
Screenshot: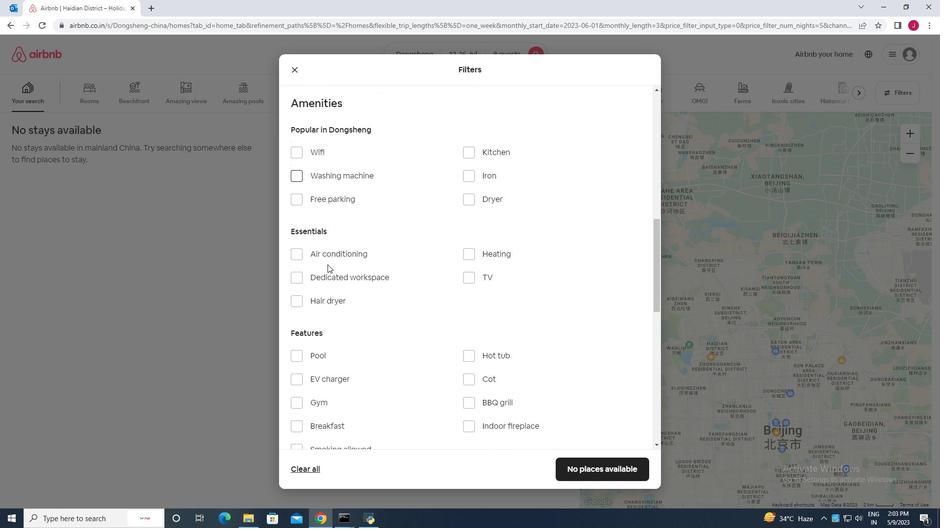 
Action: Mouse moved to (300, 202)
Screenshot: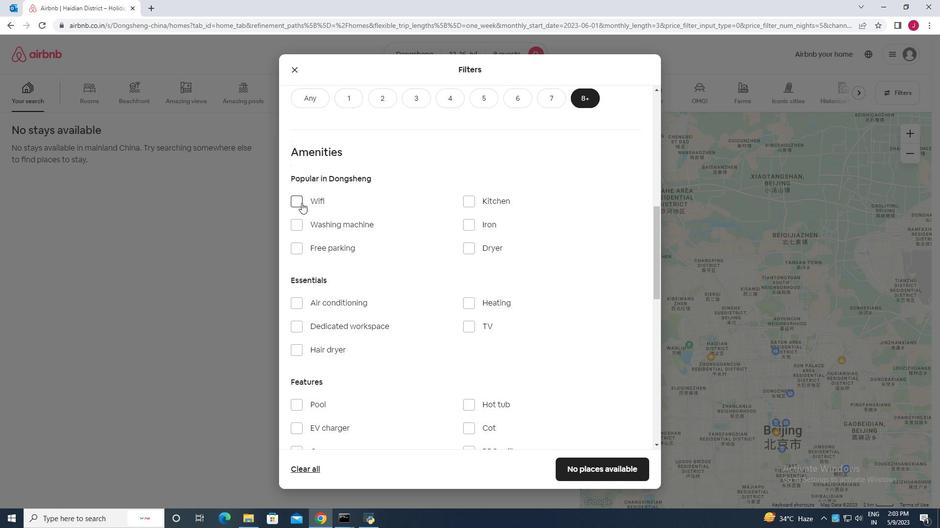 
Action: Mouse pressed left at (300, 202)
Screenshot: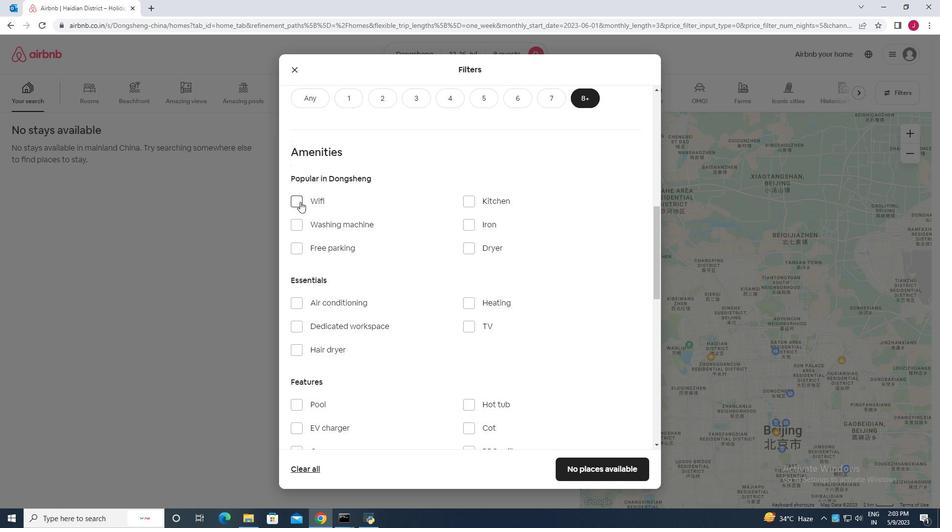 
Action: Mouse moved to (469, 326)
Screenshot: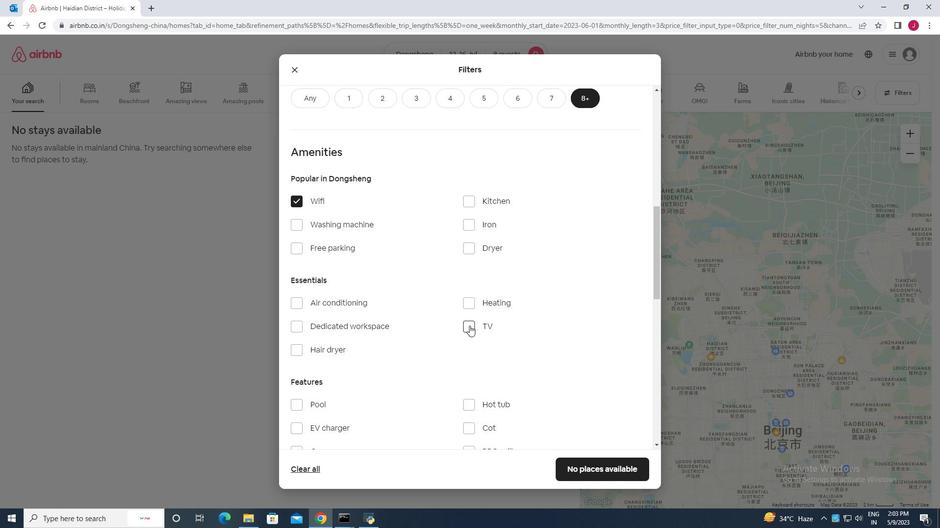 
Action: Mouse pressed left at (469, 326)
Screenshot: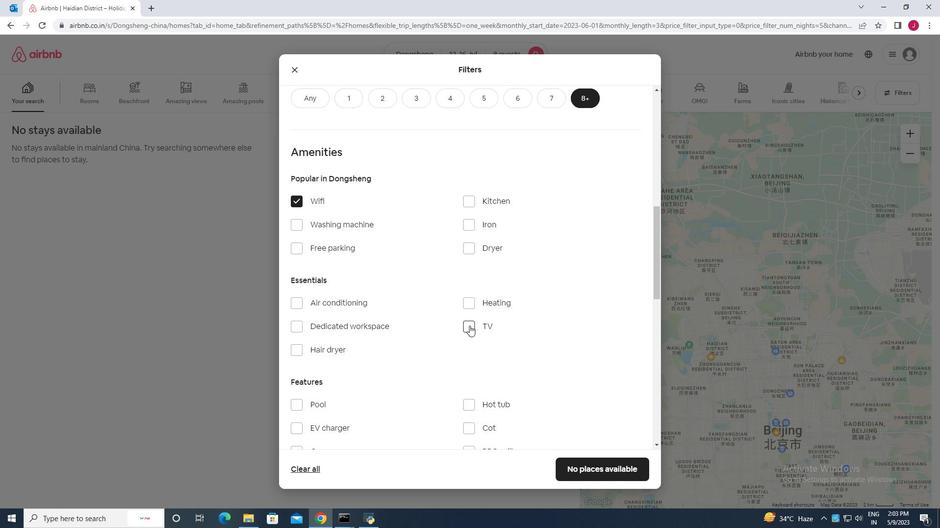 
Action: Mouse moved to (301, 373)
Screenshot: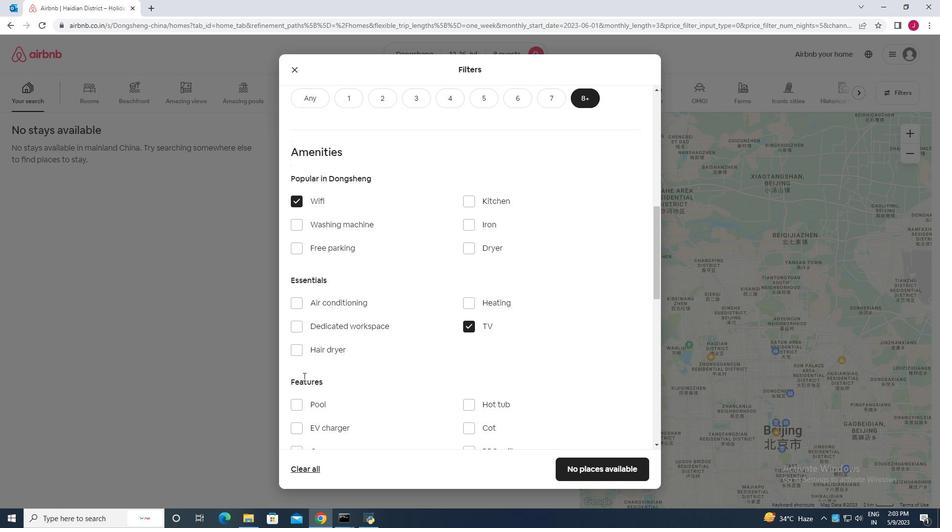 
Action: Mouse scrolled (301, 373) with delta (0, 0)
Screenshot: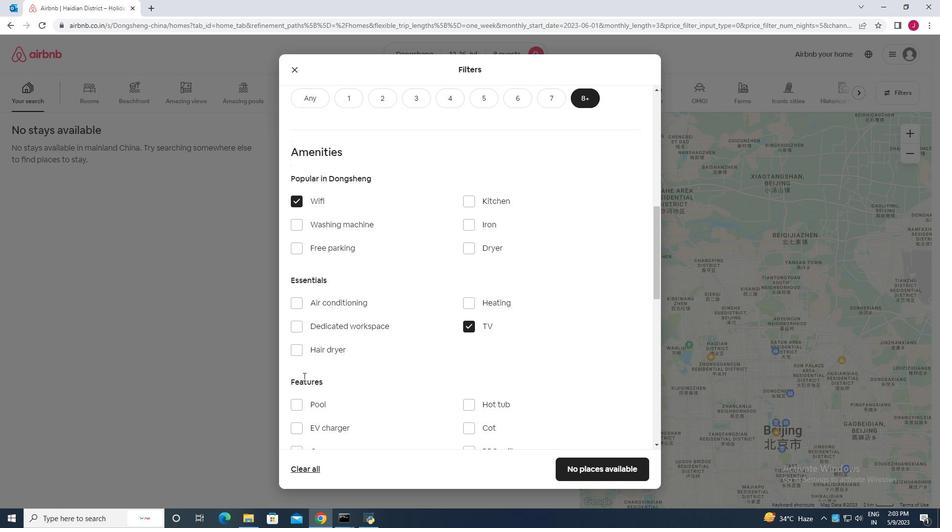 
Action: Mouse moved to (294, 199)
Screenshot: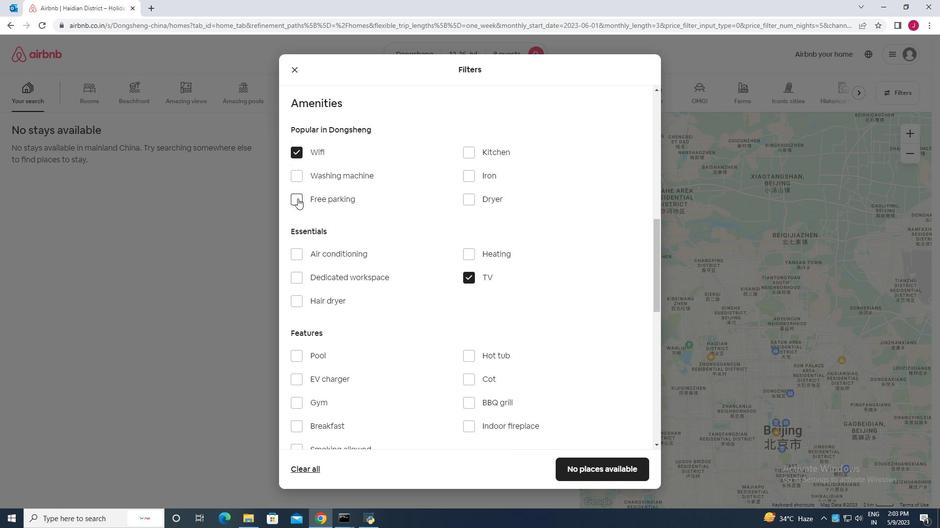 
Action: Mouse pressed left at (294, 199)
Screenshot: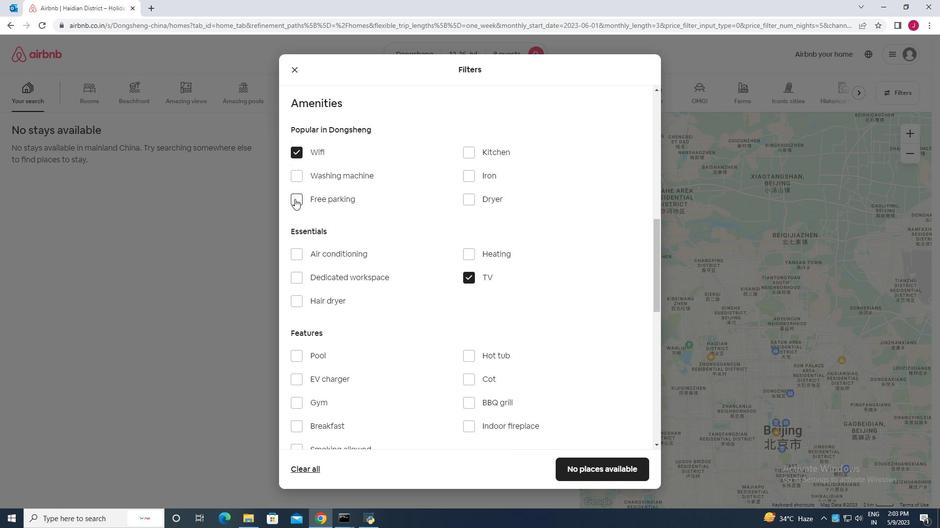 
Action: Mouse moved to (336, 216)
Screenshot: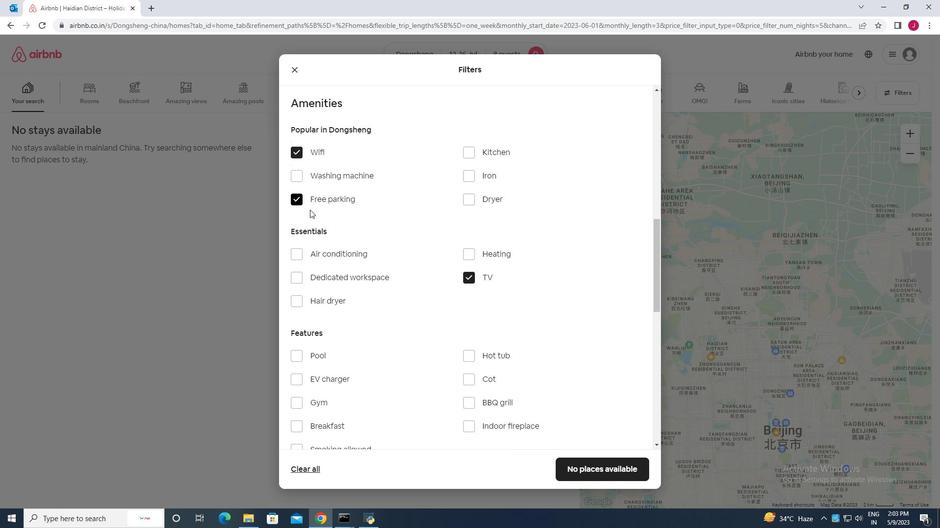 
Action: Mouse scrolled (336, 216) with delta (0, 0)
Screenshot: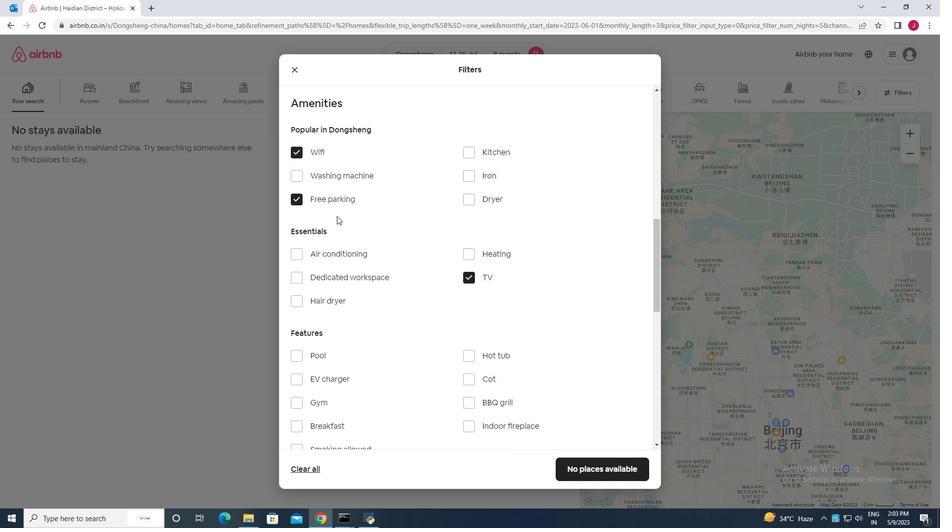 
Action: Mouse scrolled (336, 216) with delta (0, 0)
Screenshot: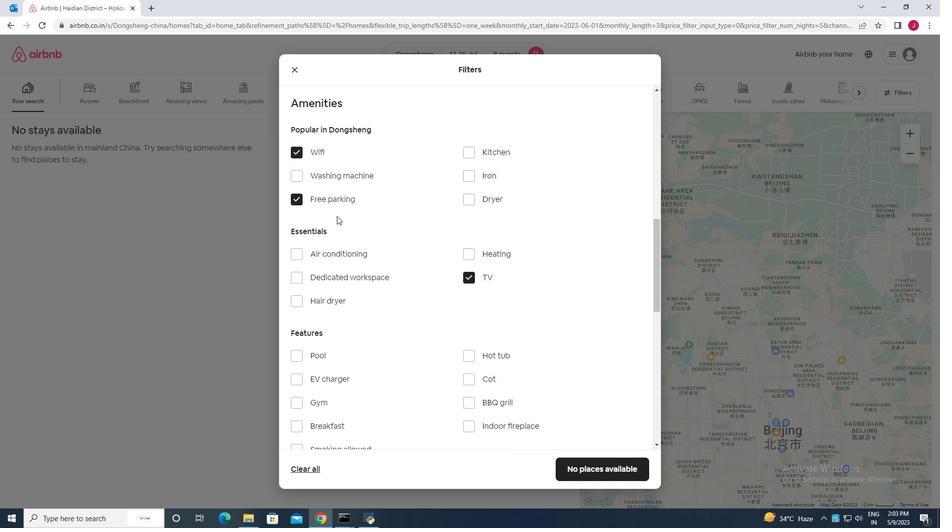 
Action: Mouse moved to (300, 306)
Screenshot: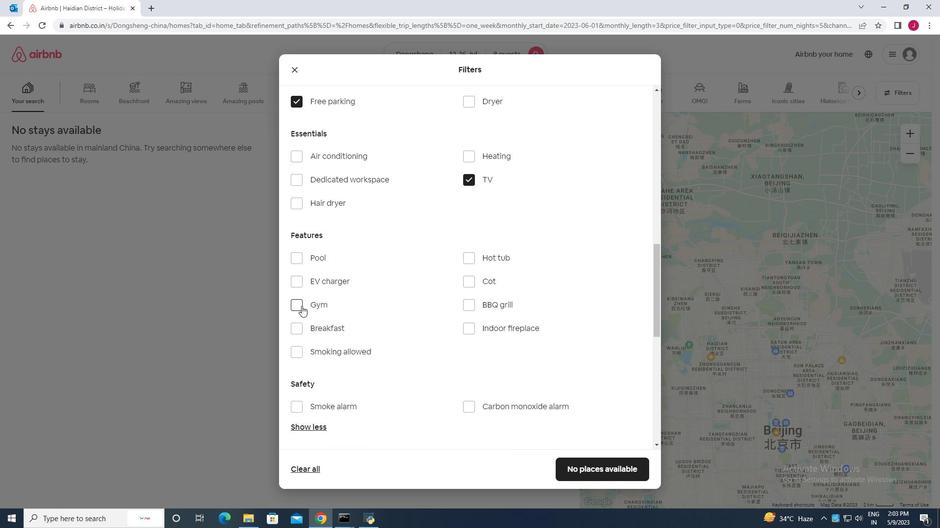 
Action: Mouse pressed left at (300, 306)
Screenshot: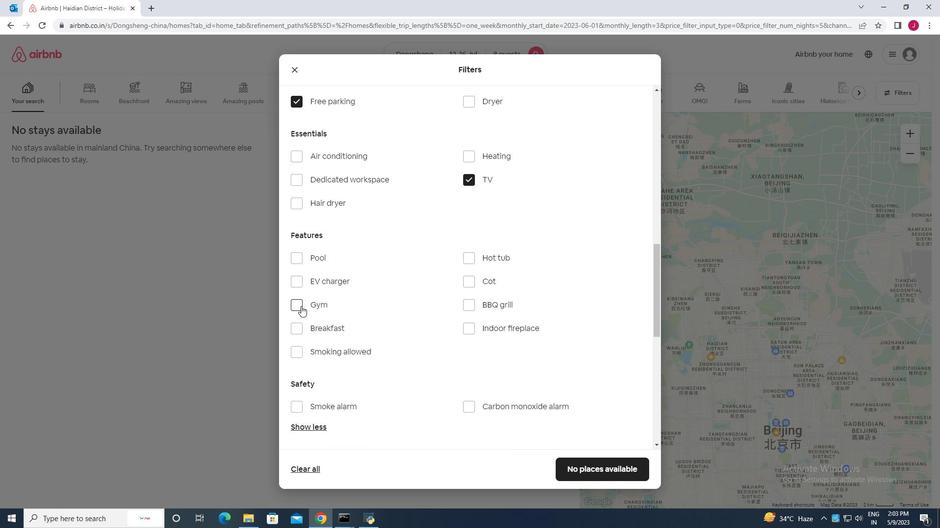 
Action: Mouse moved to (295, 327)
Screenshot: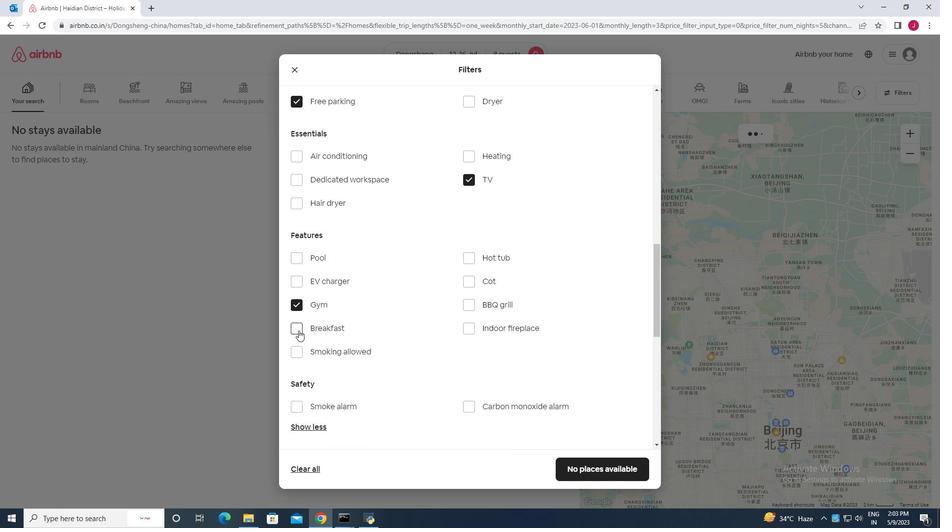 
Action: Mouse pressed left at (295, 327)
Screenshot: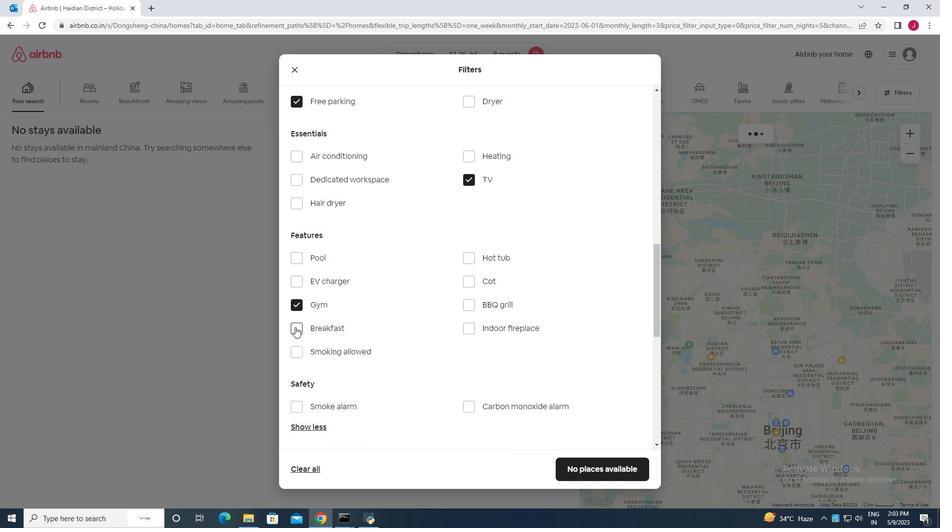 
Action: Mouse moved to (389, 293)
Screenshot: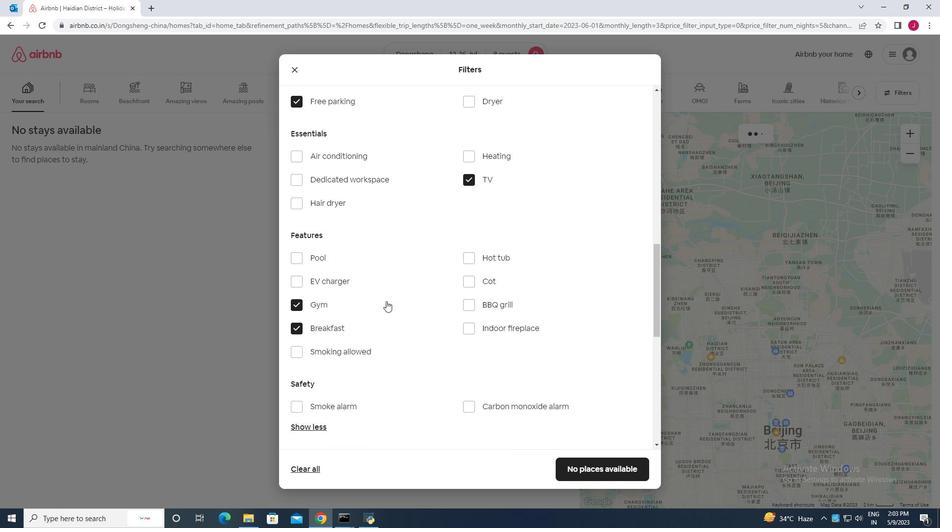 
Action: Mouse scrolled (389, 292) with delta (0, 0)
Screenshot: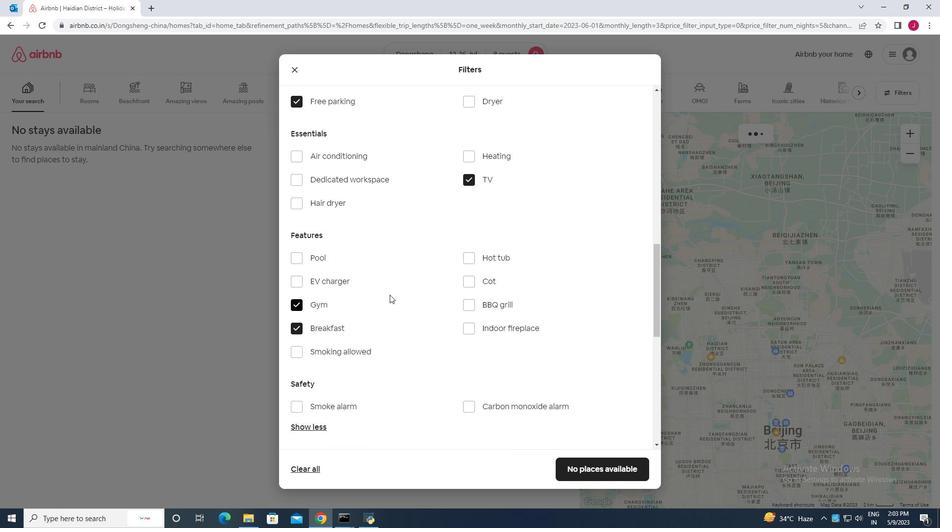 
Action: Mouse scrolled (389, 292) with delta (0, 0)
Screenshot: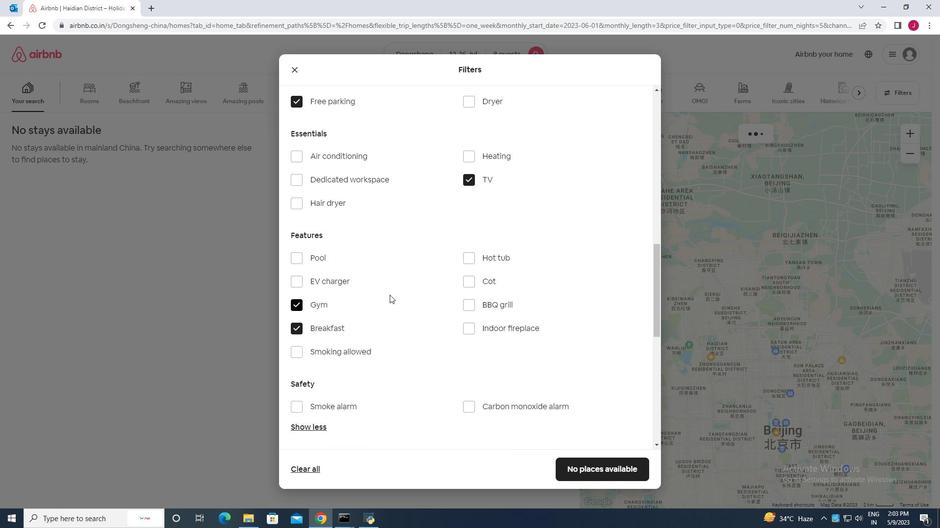 
Action: Mouse scrolled (389, 292) with delta (0, 0)
Screenshot: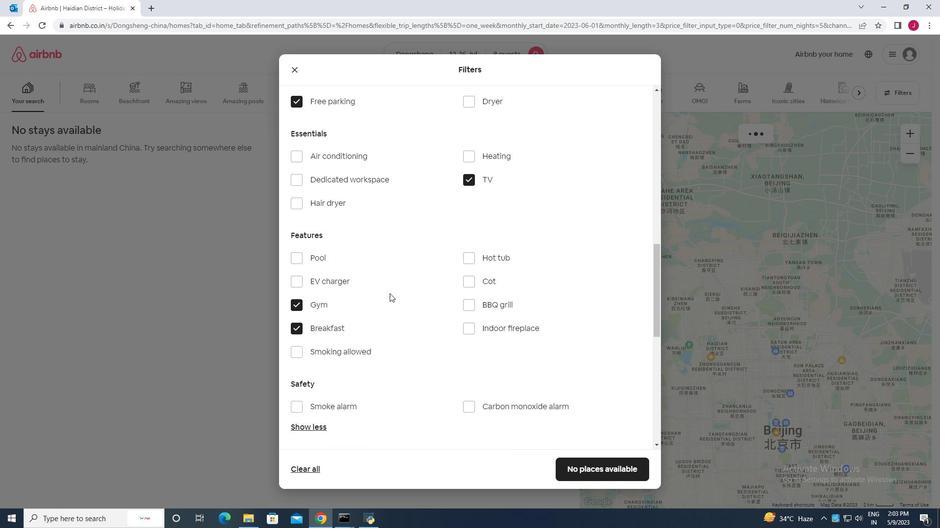 
Action: Mouse scrolled (389, 292) with delta (0, 0)
Screenshot: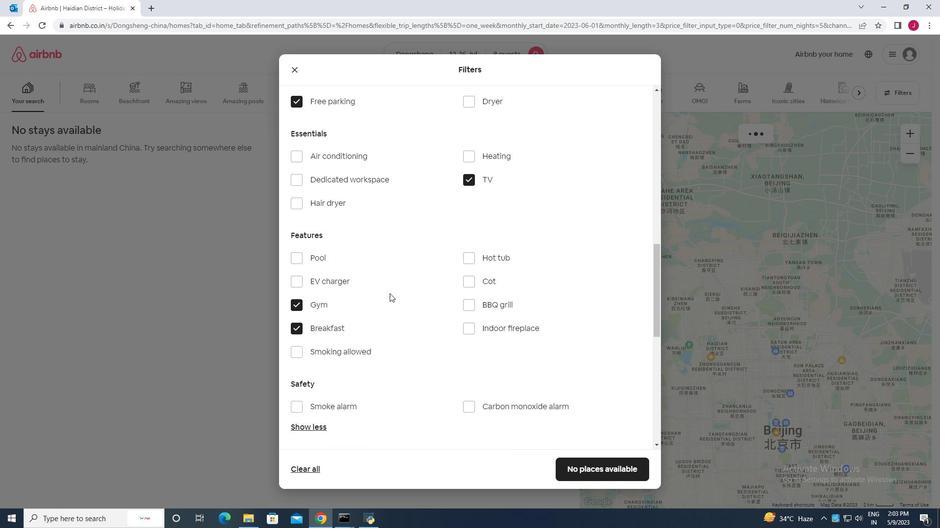 
Action: Mouse moved to (389, 292)
Screenshot: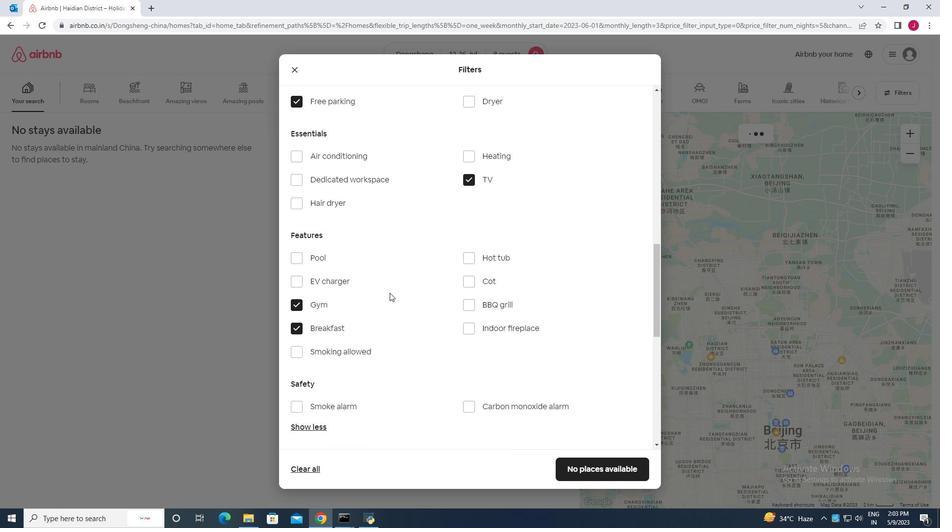
Action: Mouse scrolled (389, 292) with delta (0, 0)
Screenshot: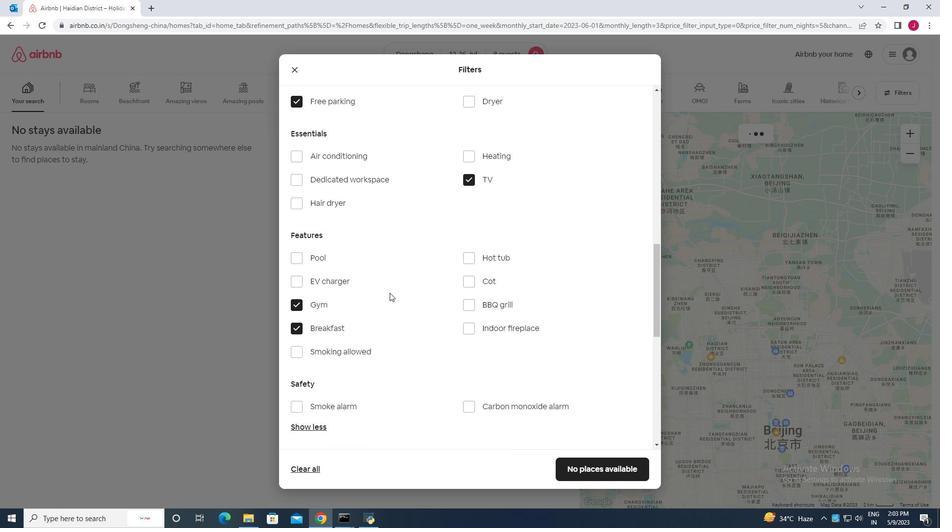 
Action: Mouse moved to (620, 300)
Screenshot: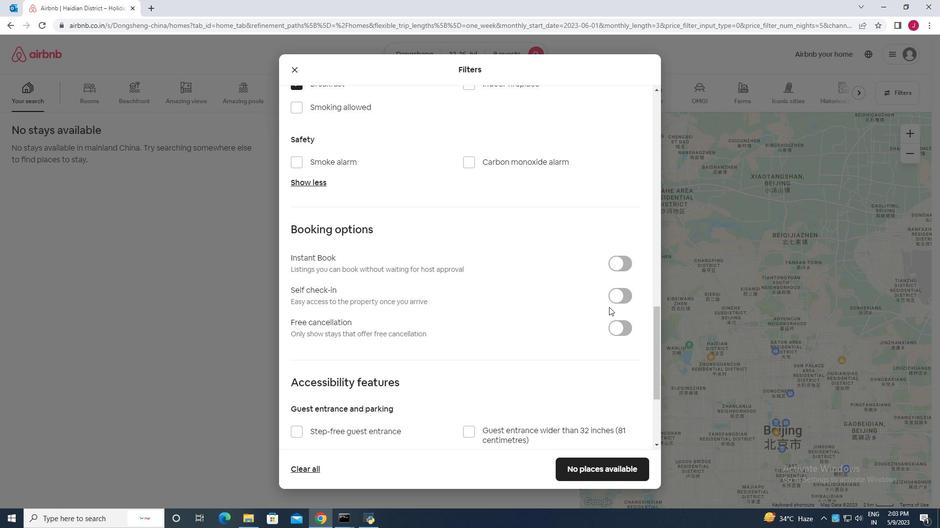 
Action: Mouse pressed left at (620, 300)
Screenshot: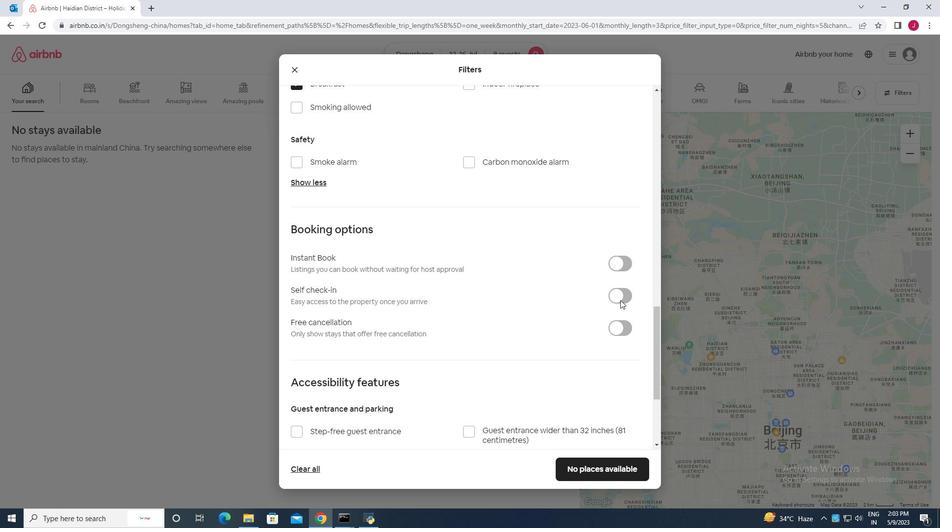 
Action: Mouse moved to (621, 292)
Screenshot: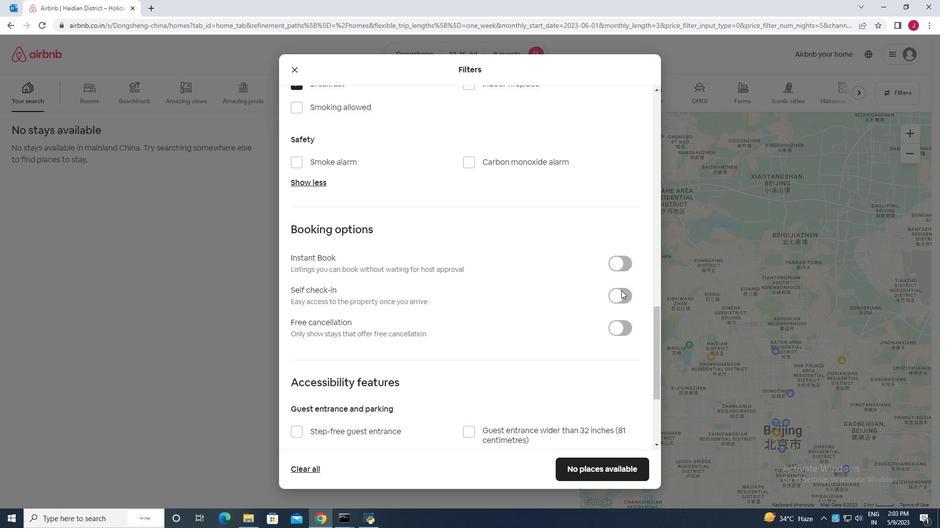 
Action: Mouse pressed left at (621, 292)
Screenshot: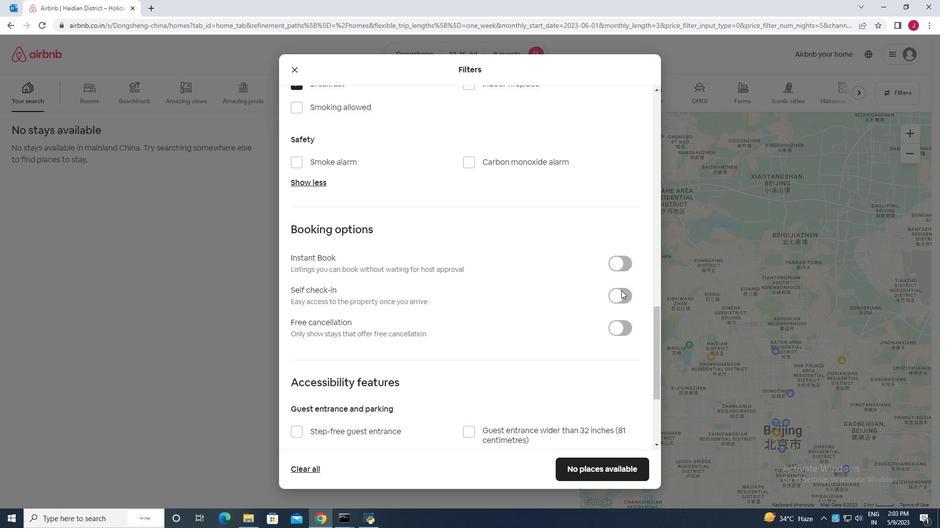 
Action: Mouse moved to (618, 296)
Screenshot: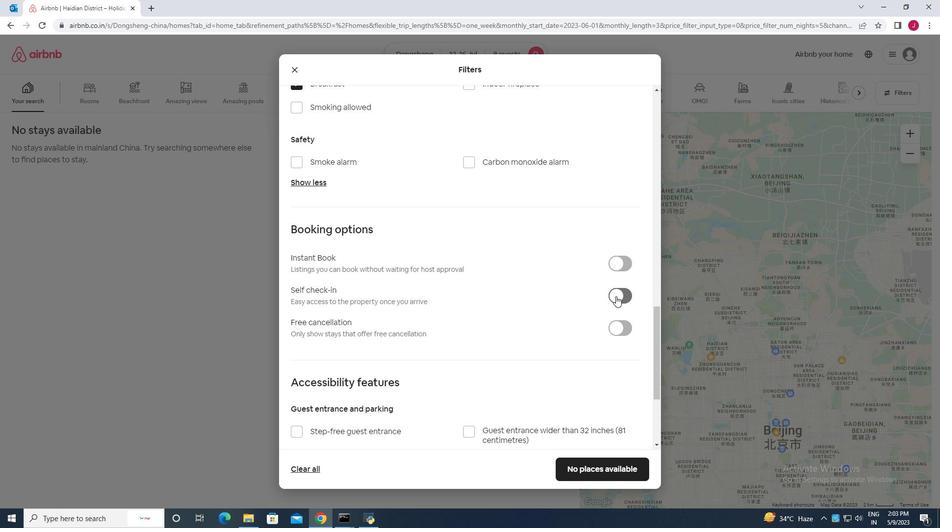 
Action: Mouse pressed left at (618, 296)
Screenshot: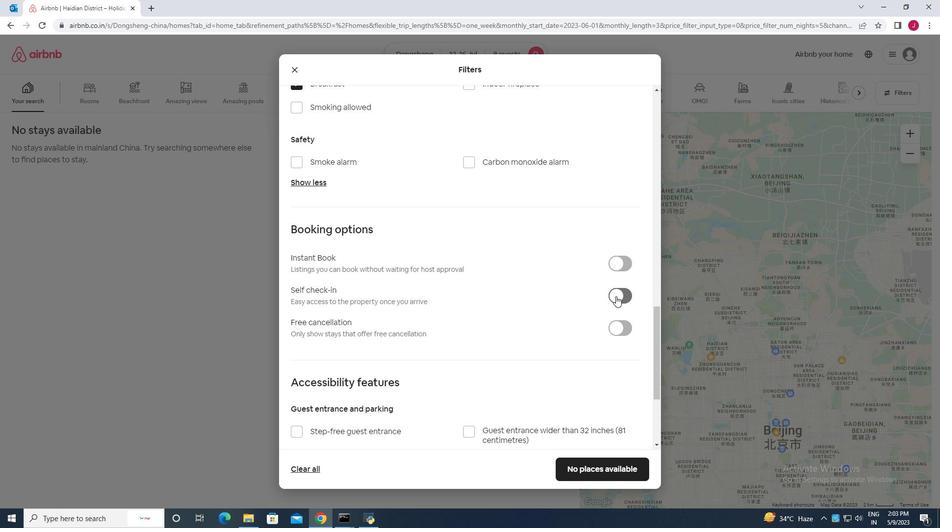 
Action: Mouse moved to (494, 294)
Screenshot: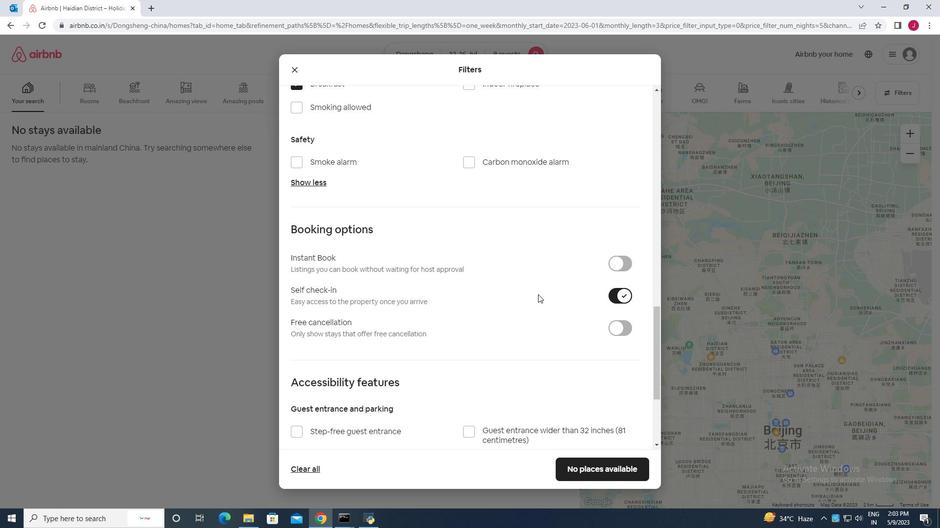 
Action: Mouse scrolled (494, 294) with delta (0, 0)
Screenshot: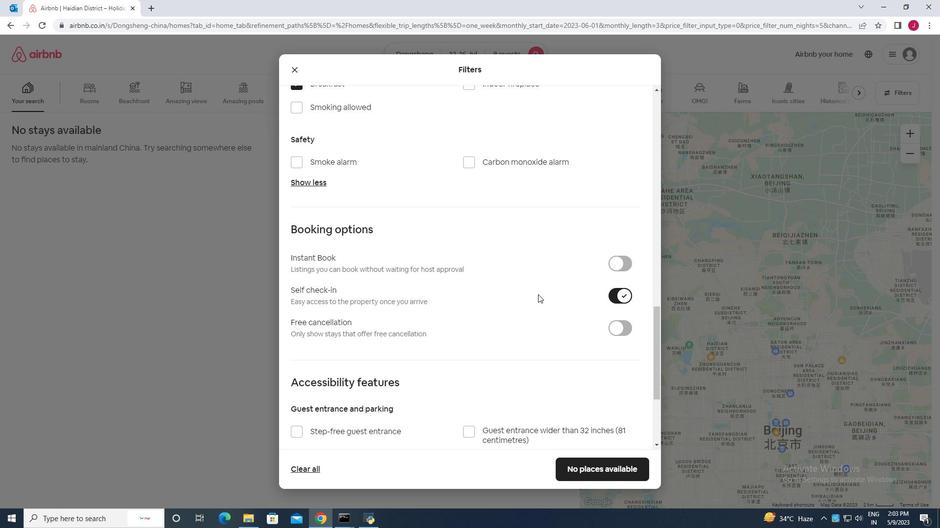 
Action: Mouse moved to (494, 294)
Screenshot: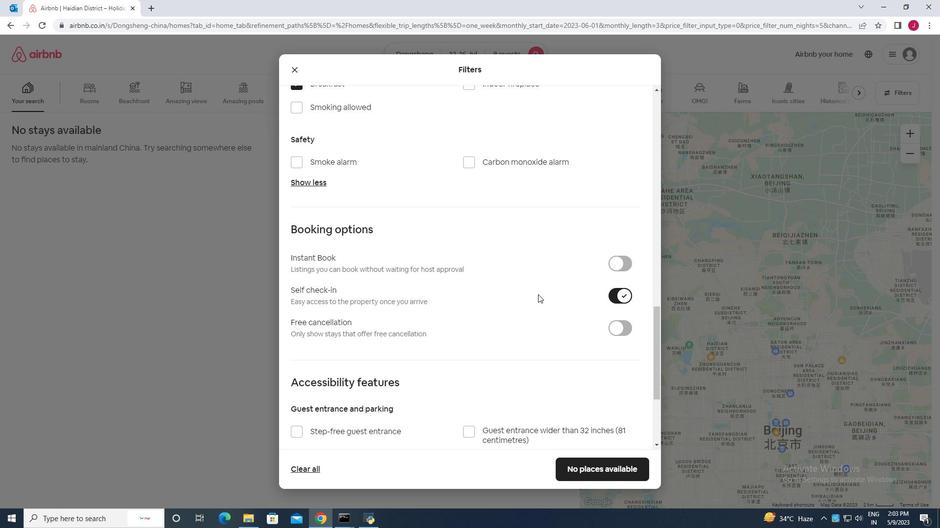 
Action: Mouse scrolled (494, 294) with delta (0, 0)
Screenshot: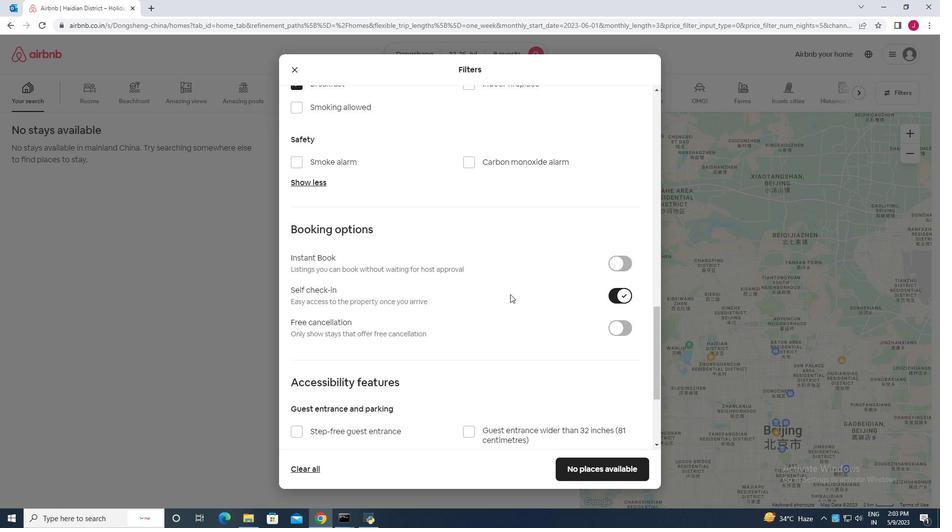 
Action: Mouse moved to (492, 295)
Screenshot: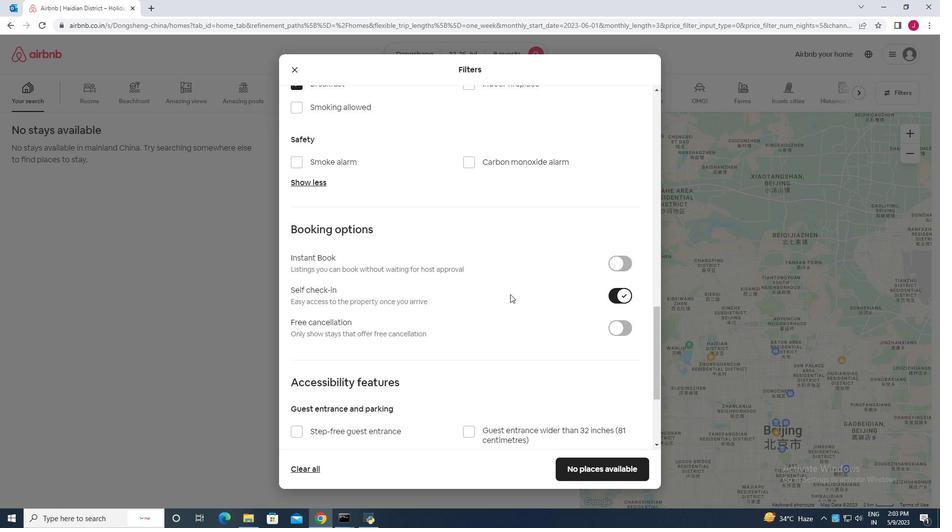 
Action: Mouse scrolled (492, 294) with delta (0, 0)
Screenshot: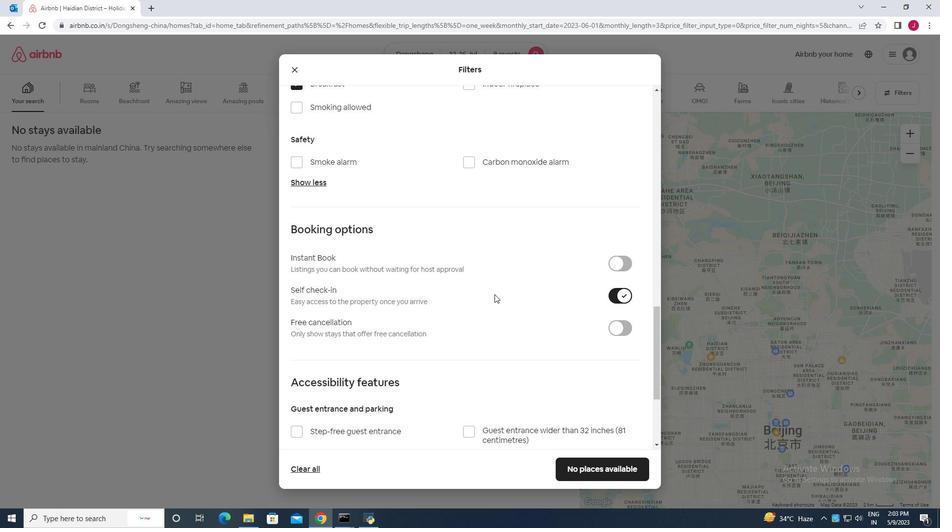 
Action: Mouse scrolled (492, 294) with delta (0, 0)
Screenshot: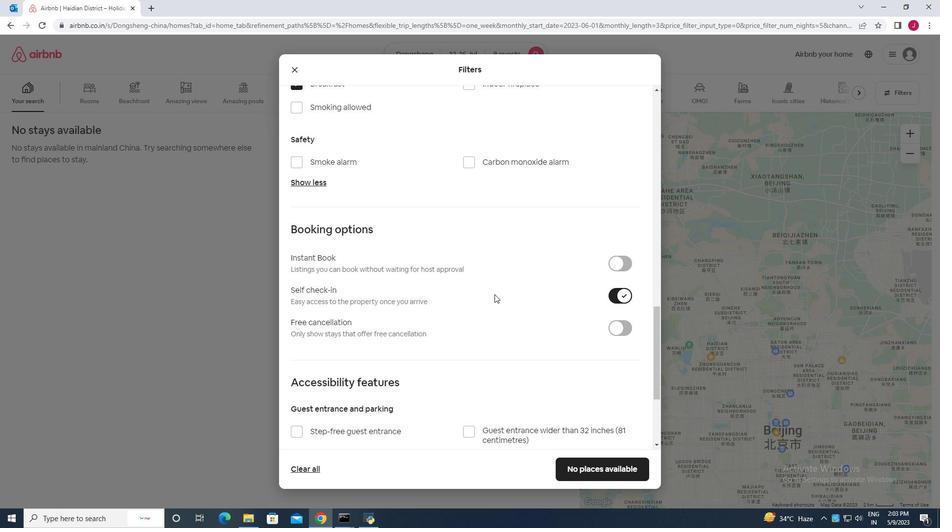 
Action: Mouse scrolled (492, 294) with delta (0, 0)
Screenshot: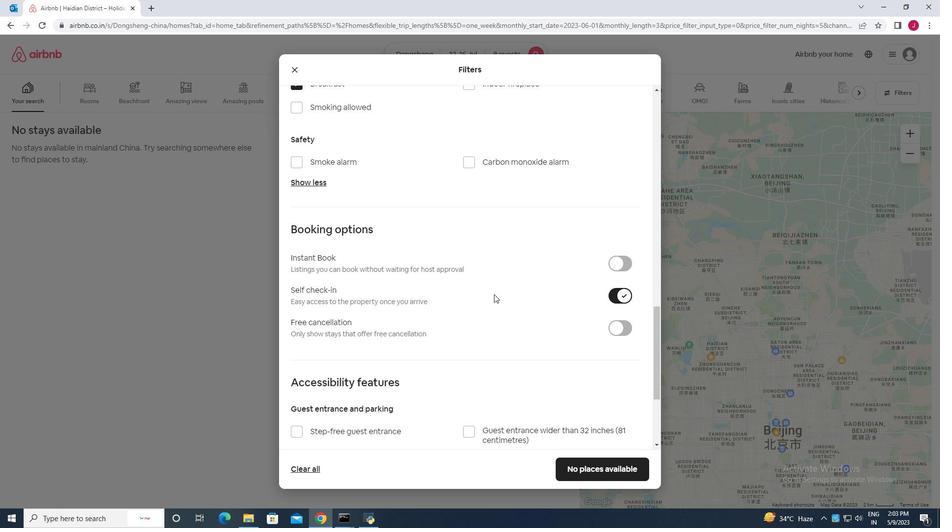 
Action: Mouse moved to (481, 296)
Screenshot: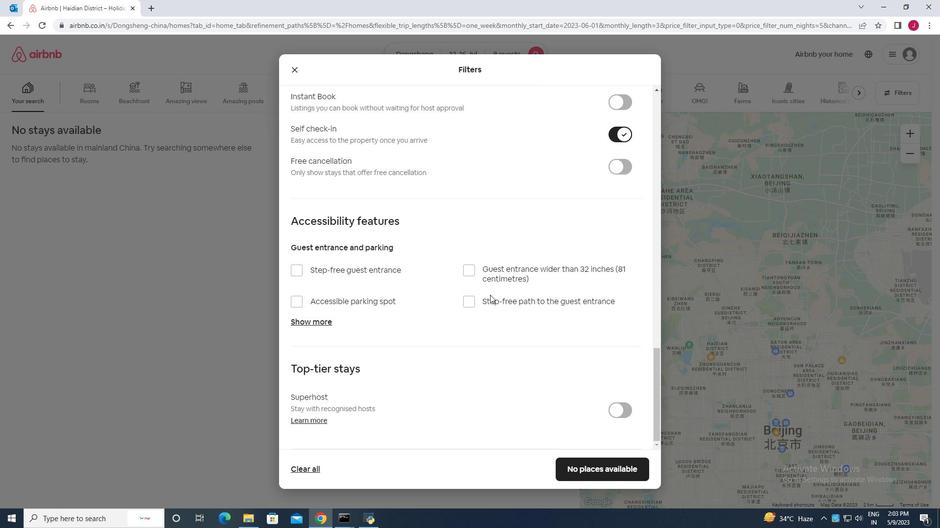 
Action: Mouse scrolled (481, 295) with delta (0, 0)
Screenshot: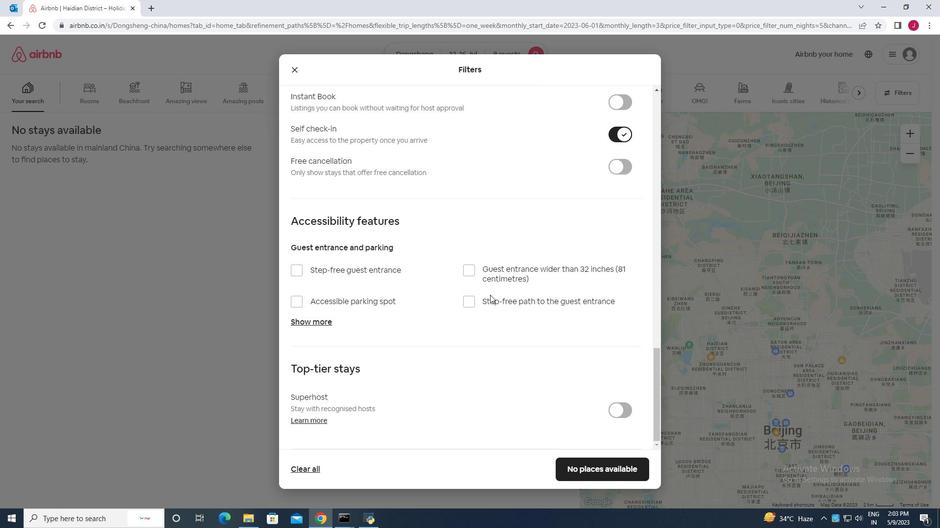
Action: Mouse scrolled (481, 295) with delta (0, 0)
Screenshot: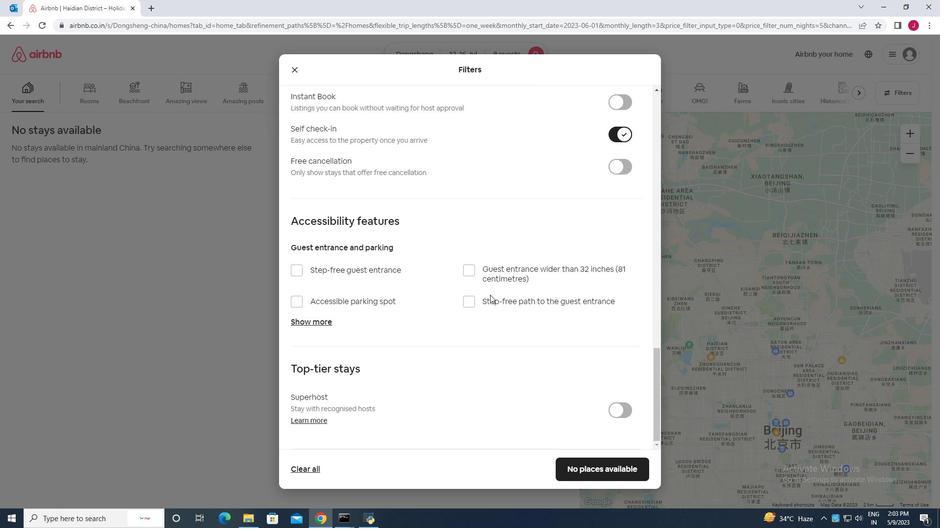 
Action: Mouse scrolled (481, 295) with delta (0, 0)
Screenshot: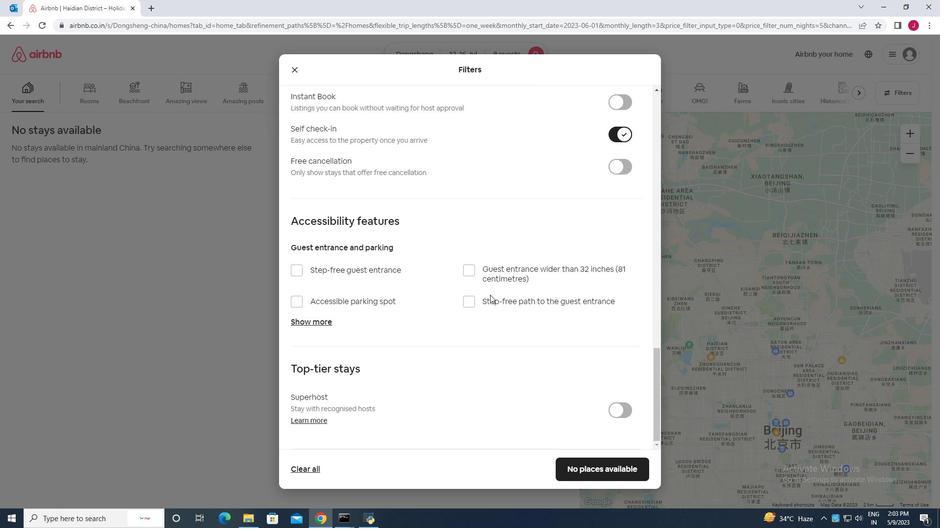 
Action: Mouse scrolled (481, 295) with delta (0, 0)
Screenshot: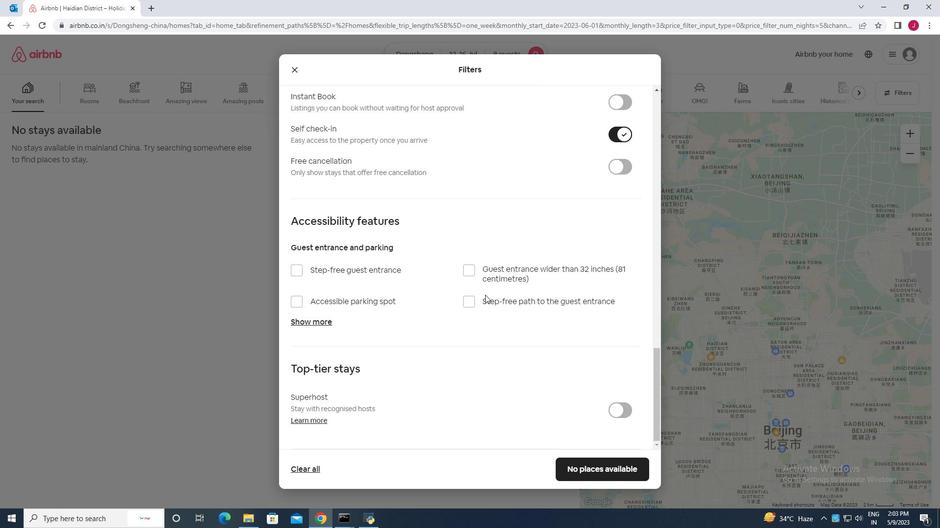 
Action: Mouse scrolled (481, 295) with delta (0, 0)
Screenshot: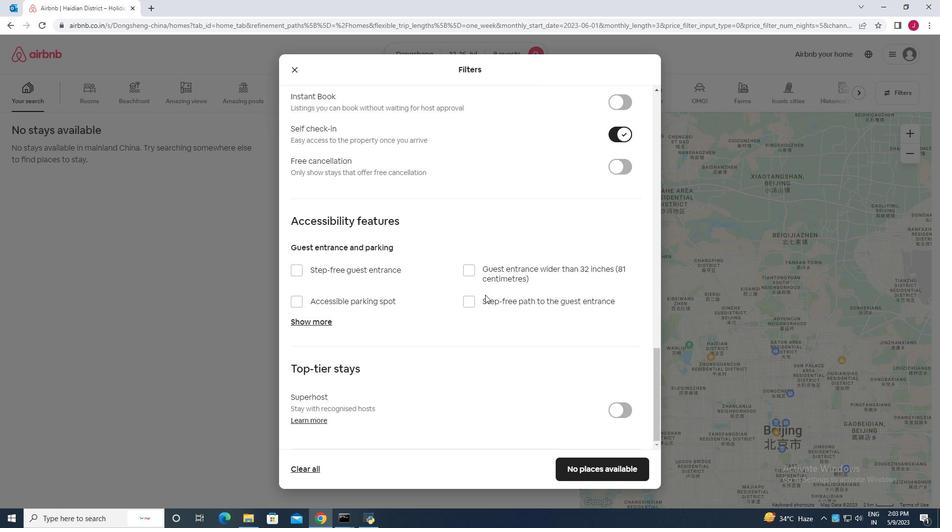 
Action: Mouse moved to (462, 299)
Screenshot: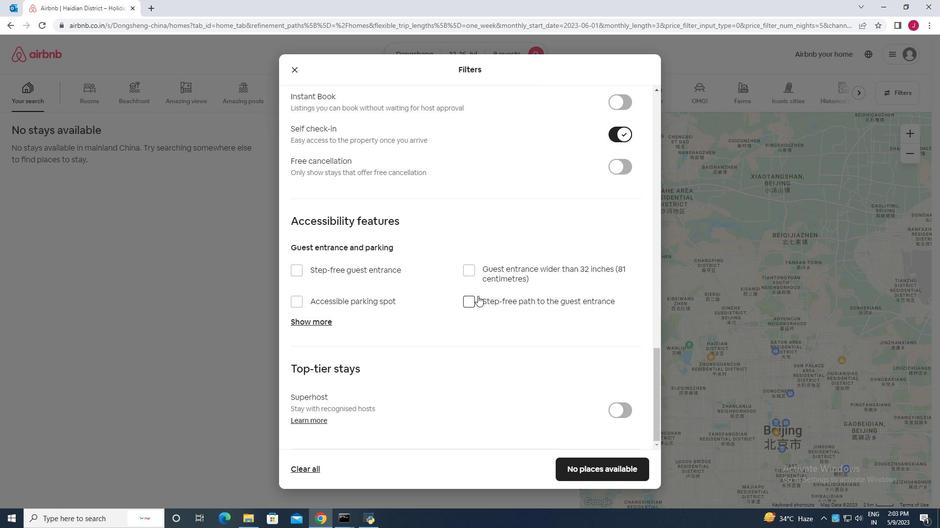 
Action: Mouse scrolled (462, 298) with delta (0, 0)
Screenshot: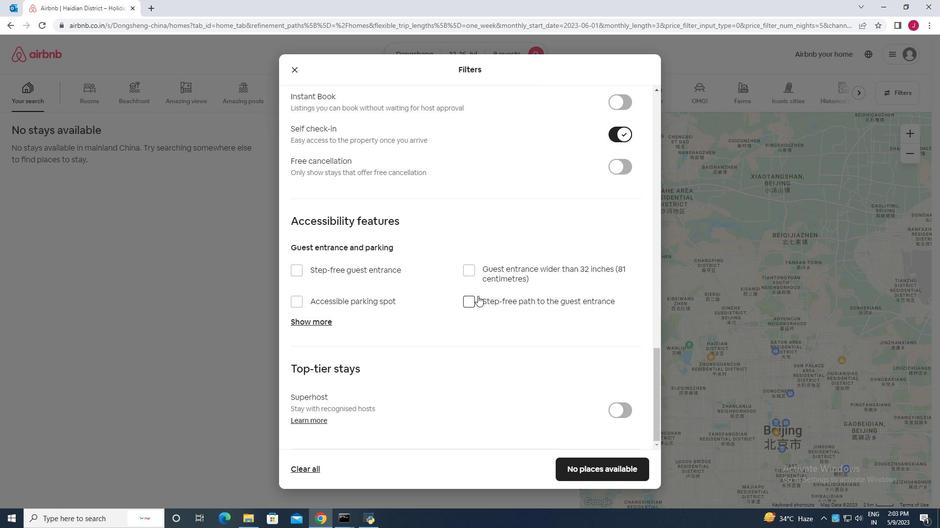 
Action: Mouse moved to (462, 299)
Screenshot: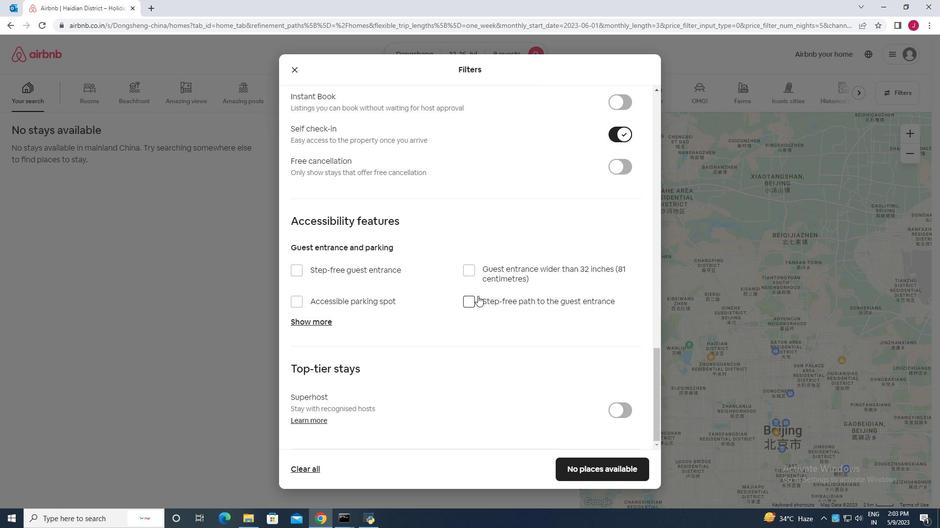 
Action: Mouse scrolled (462, 299) with delta (0, 0)
Screenshot: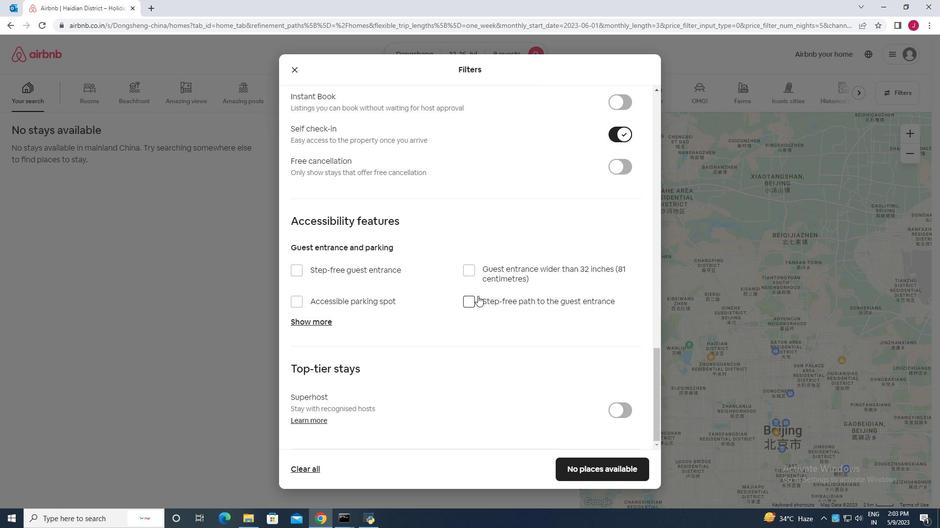 
Action: Mouse scrolled (462, 299) with delta (0, 0)
Screenshot: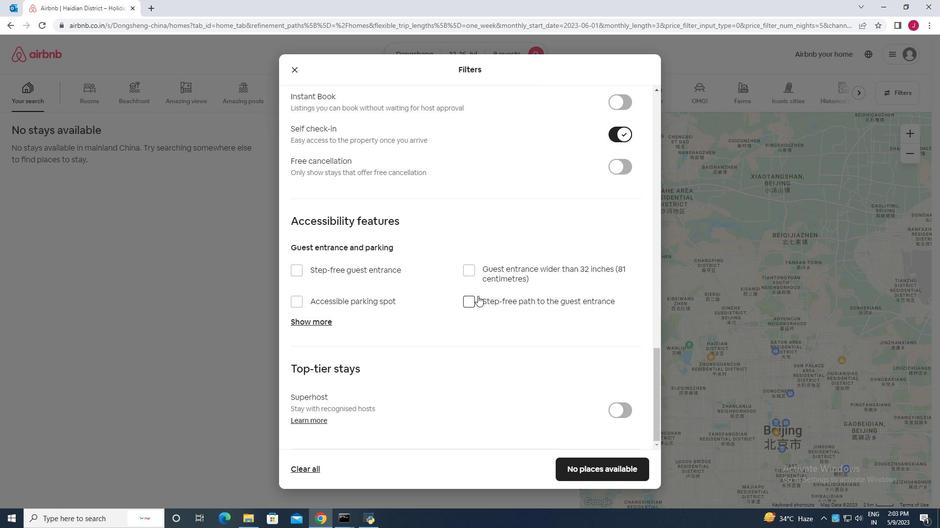 
Action: Mouse scrolled (462, 299) with delta (0, 0)
Screenshot: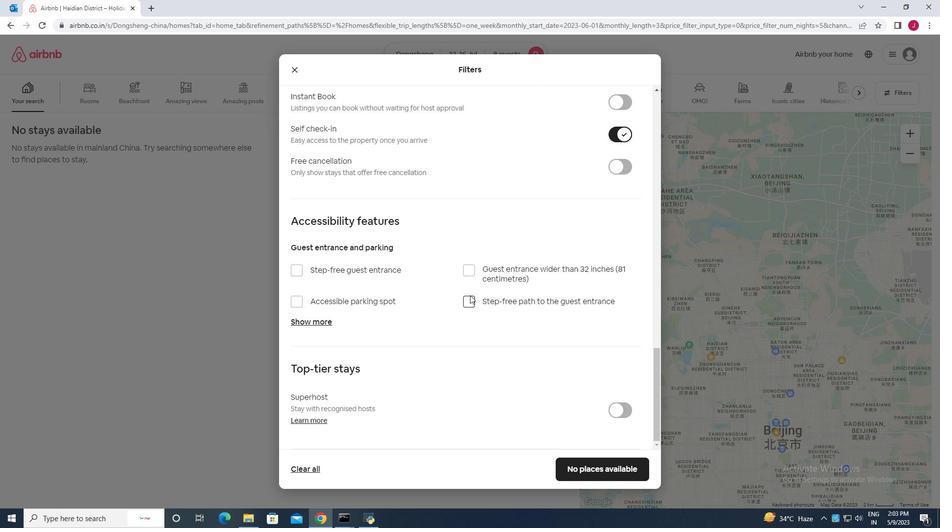 
Action: Mouse moved to (591, 467)
Screenshot: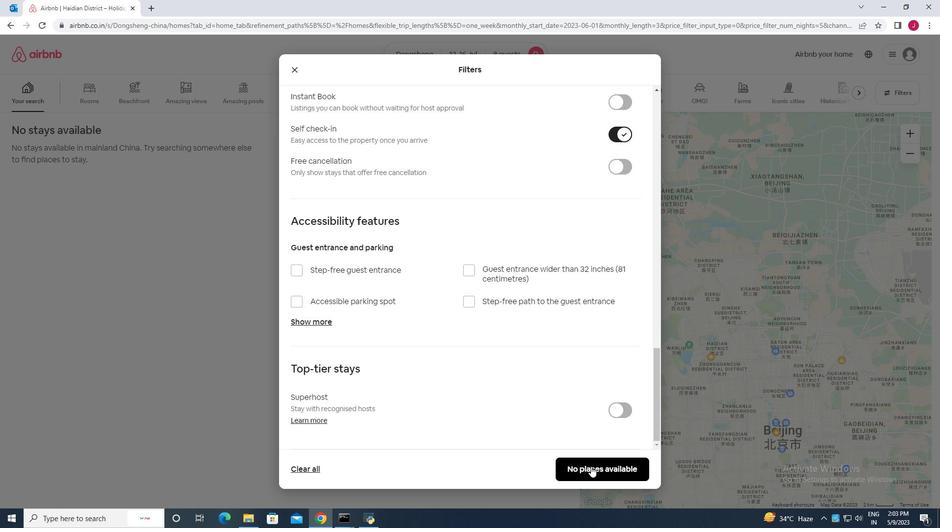 
Action: Mouse pressed left at (591, 467)
Screenshot: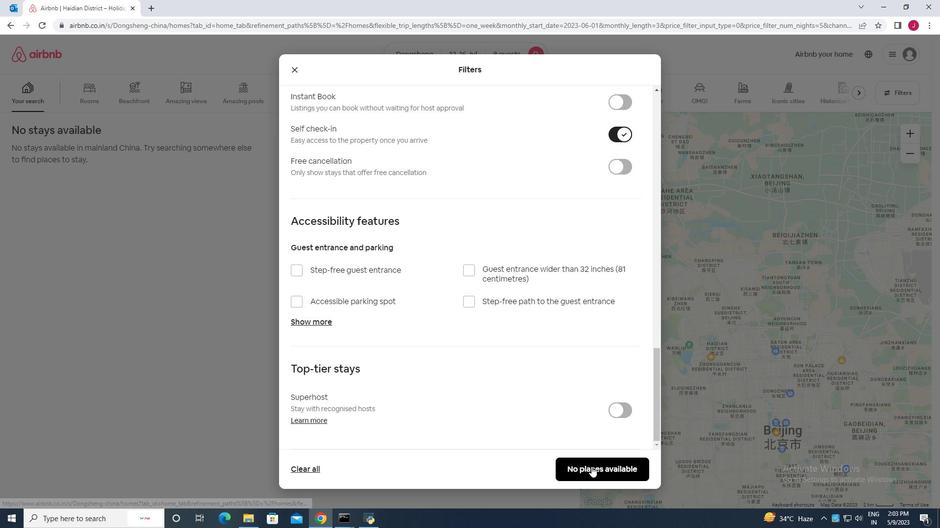 
Action: Mouse moved to (581, 446)
Screenshot: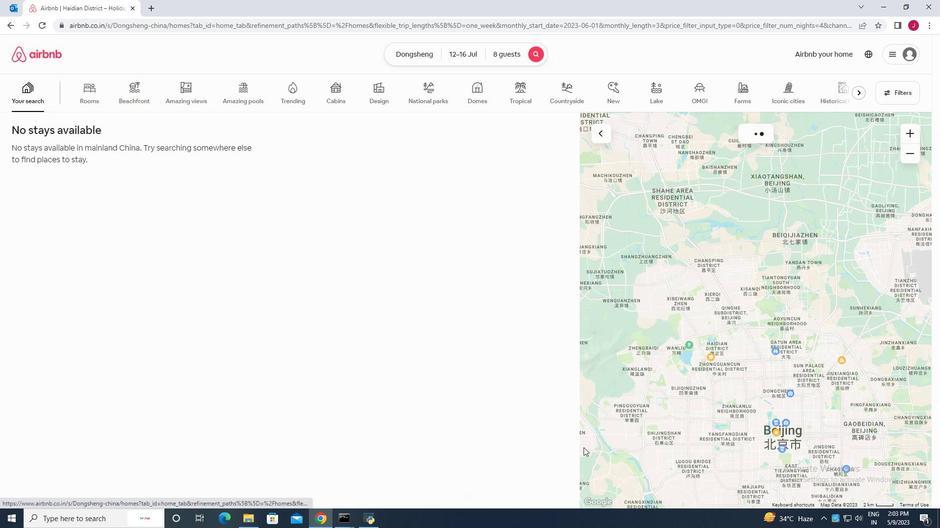 
